 Task: Forward email as attachment with the signature Denise Davis with the subject Request for a report from softage.1@softage.net to softage.5@softage.net with the message Can you please provide me with a list of the project deliverables and their deadlines?
Action: Mouse moved to (850, 72)
Screenshot: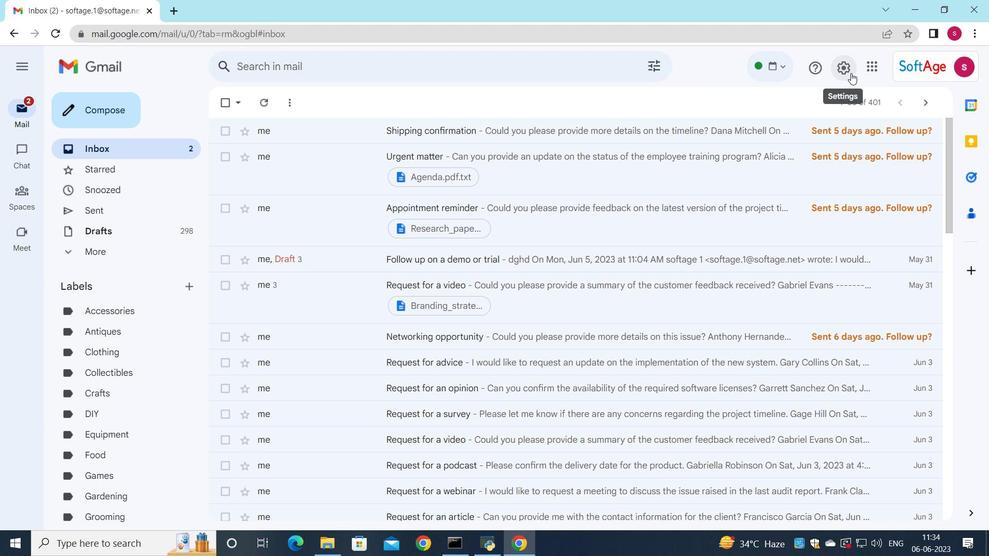 
Action: Mouse pressed left at (850, 72)
Screenshot: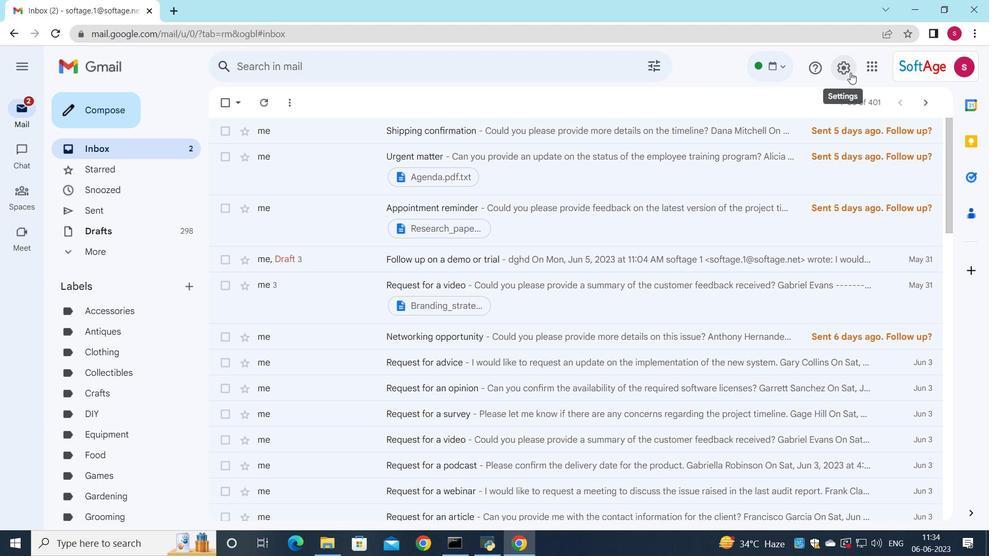 
Action: Mouse moved to (836, 138)
Screenshot: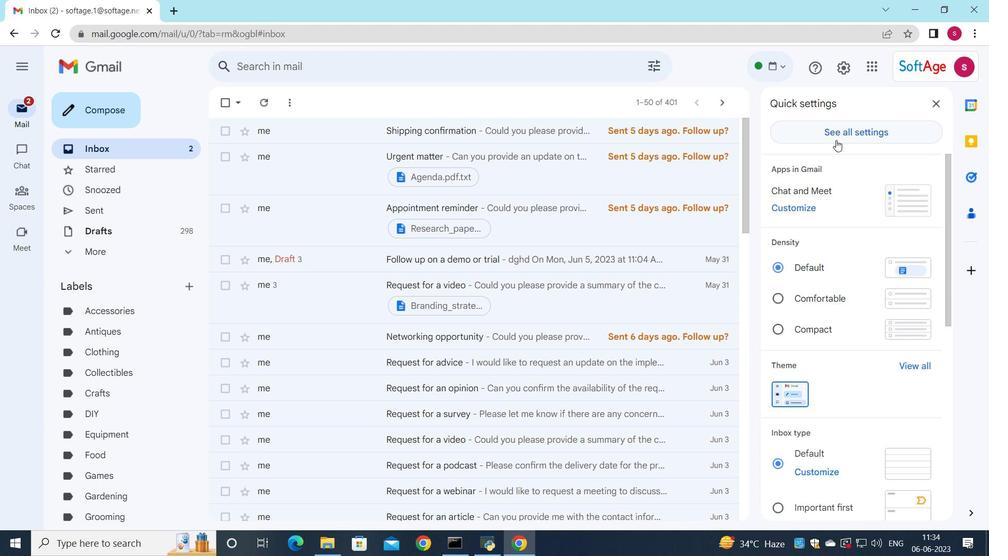
Action: Mouse pressed left at (836, 138)
Screenshot: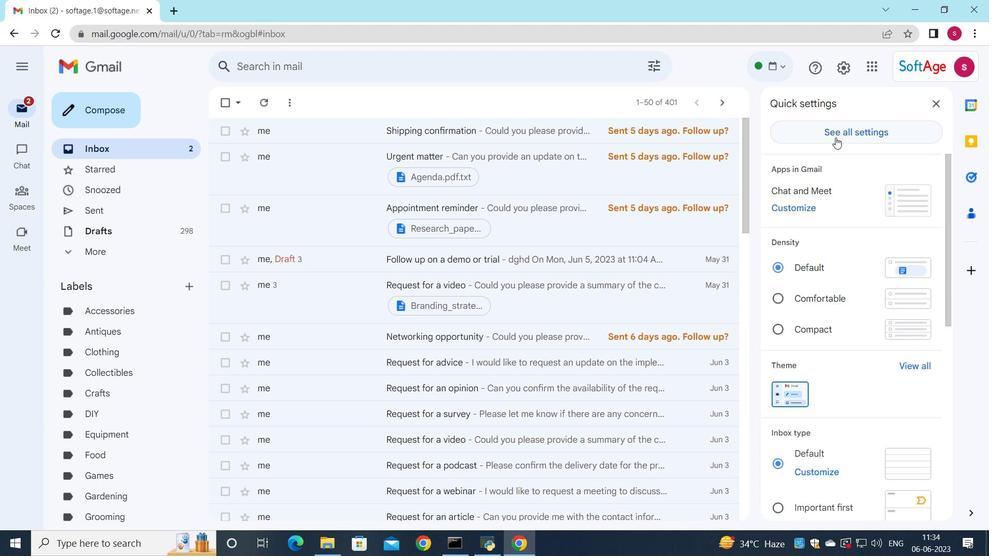 
Action: Mouse moved to (670, 282)
Screenshot: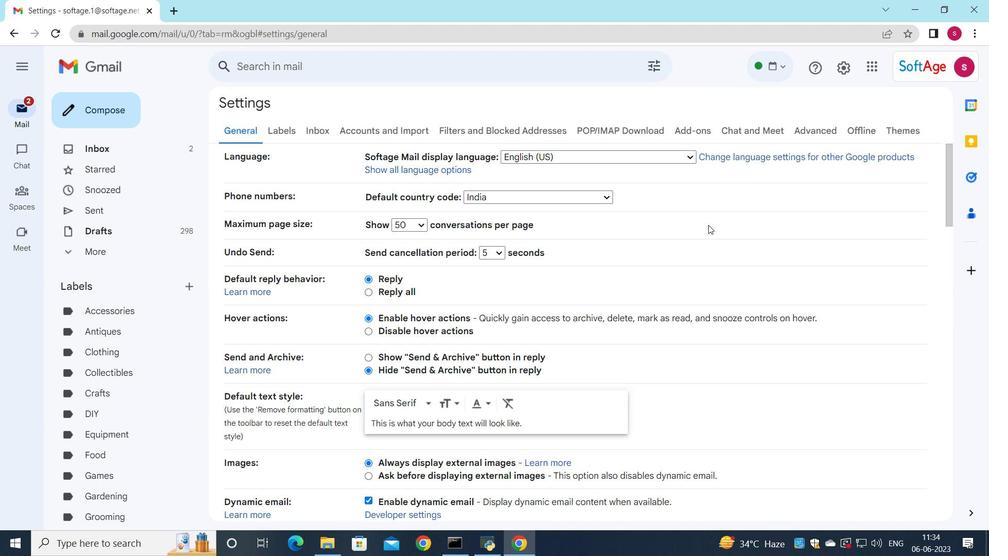 
Action: Mouse scrolled (670, 281) with delta (0, 0)
Screenshot: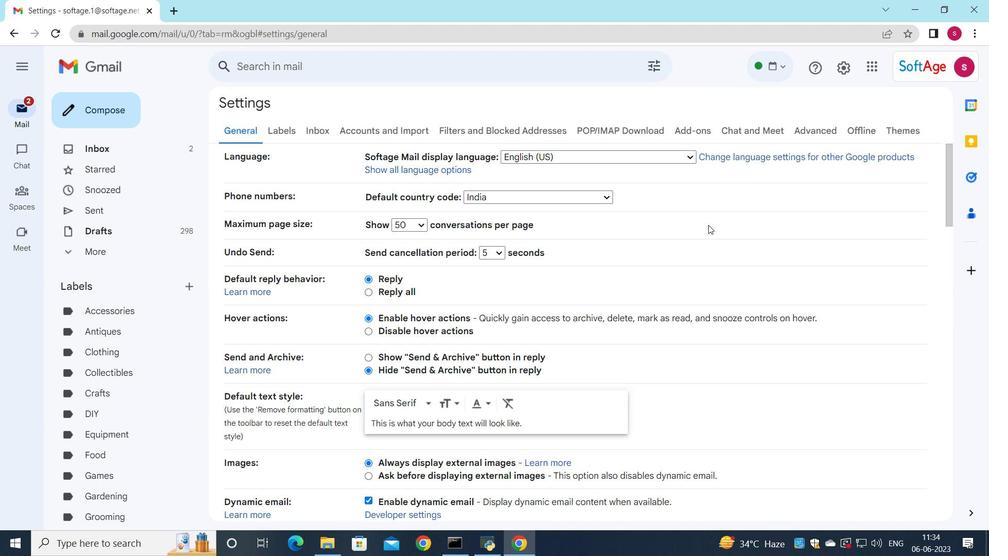 
Action: Mouse moved to (669, 291)
Screenshot: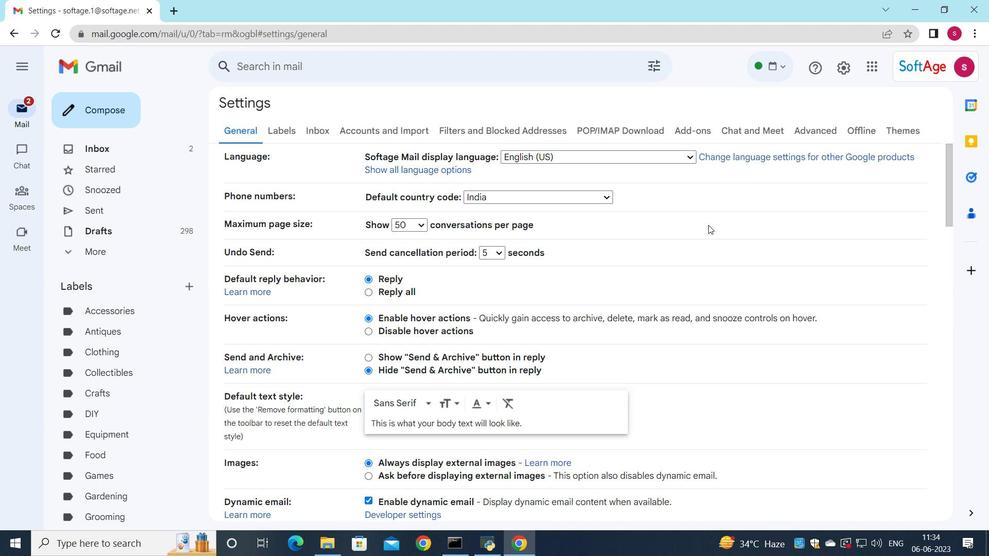 
Action: Mouse scrolled (669, 291) with delta (0, 0)
Screenshot: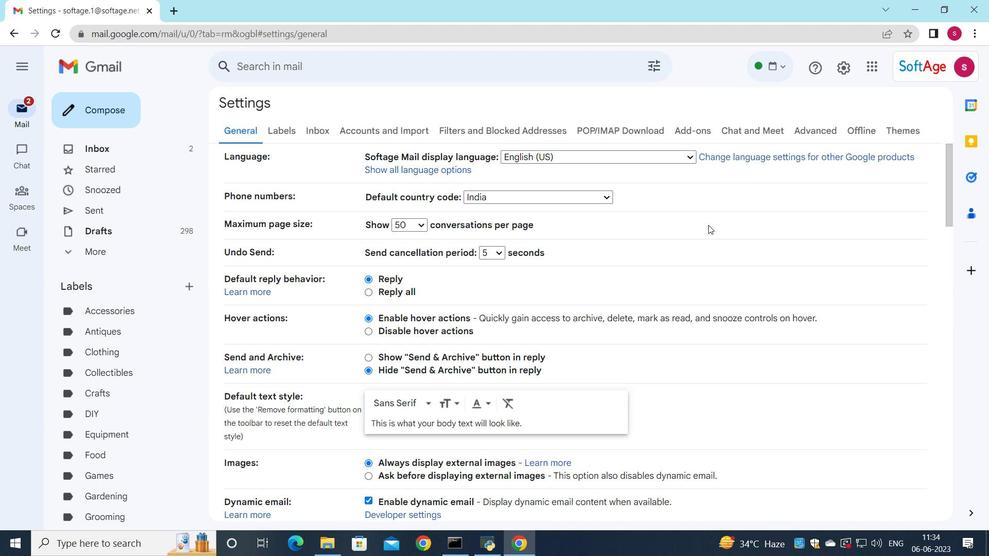 
Action: Mouse moved to (669, 300)
Screenshot: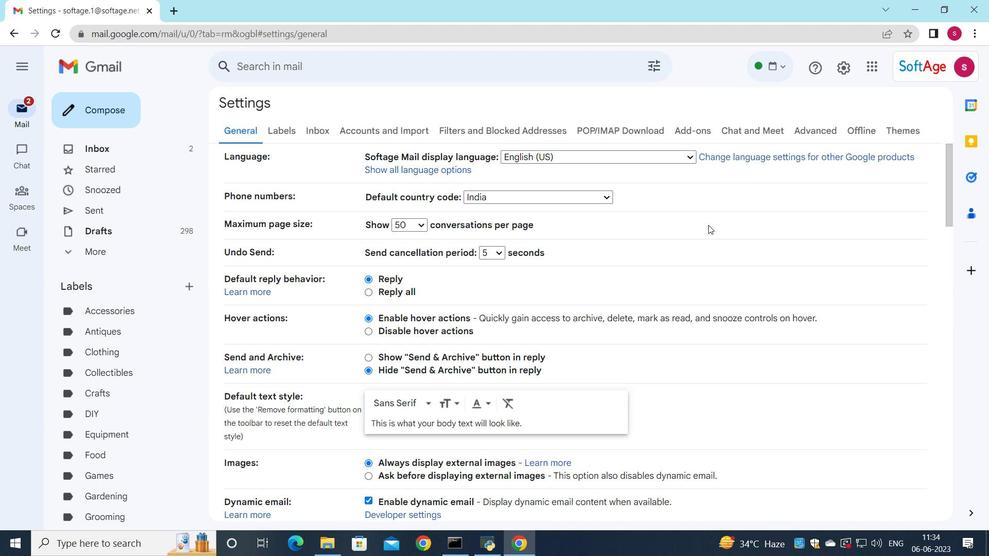 
Action: Mouse scrolled (669, 300) with delta (0, 0)
Screenshot: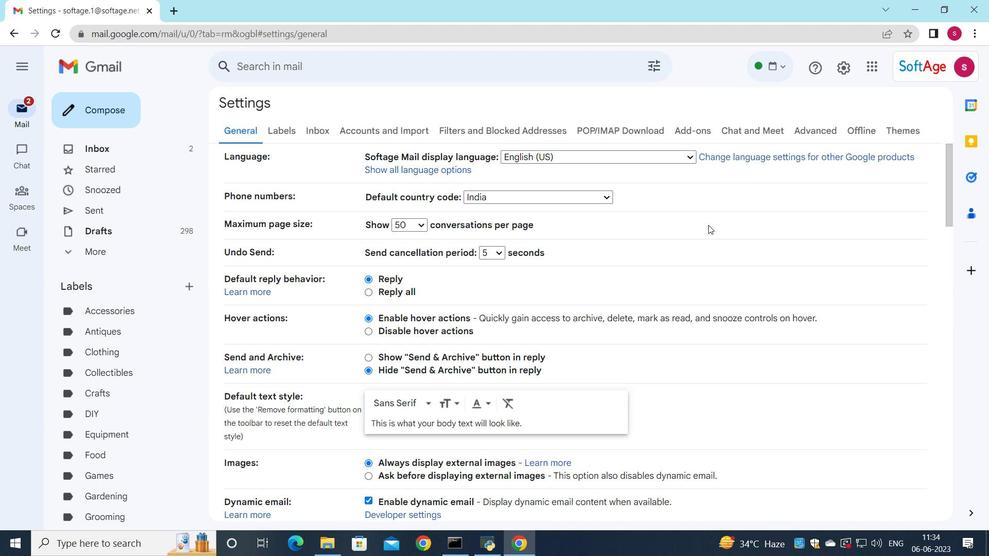 
Action: Mouse moved to (631, 313)
Screenshot: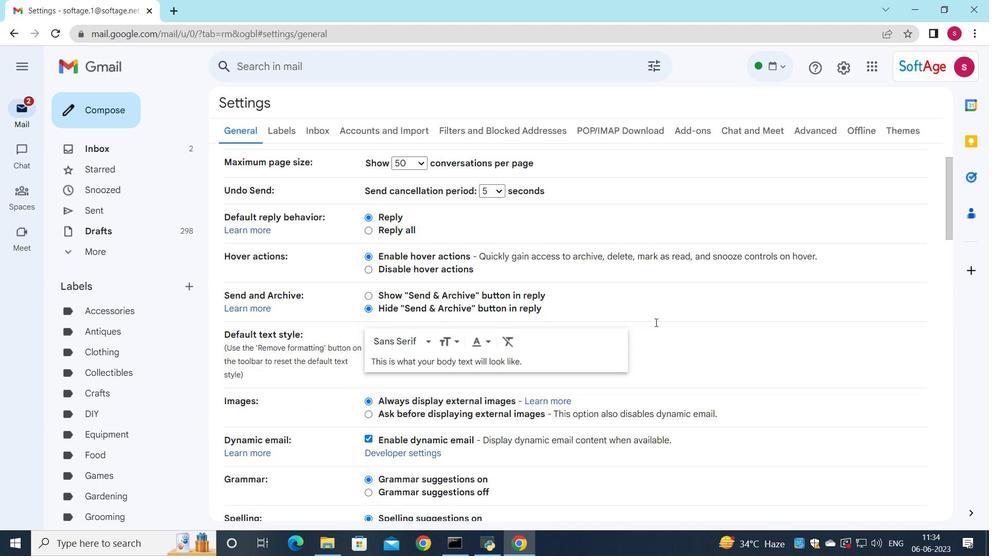 
Action: Mouse scrolled (631, 312) with delta (0, 0)
Screenshot: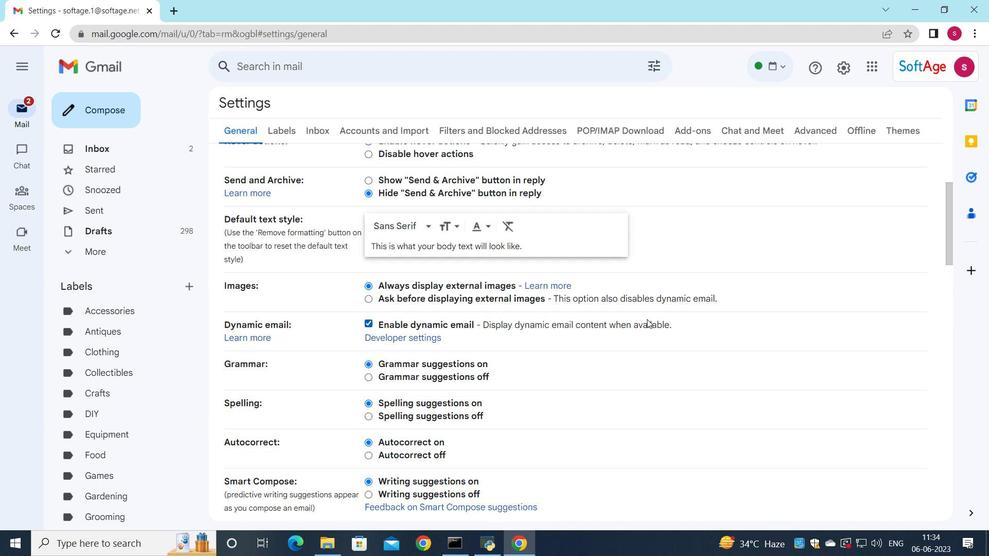 
Action: Mouse scrolled (631, 312) with delta (0, 0)
Screenshot: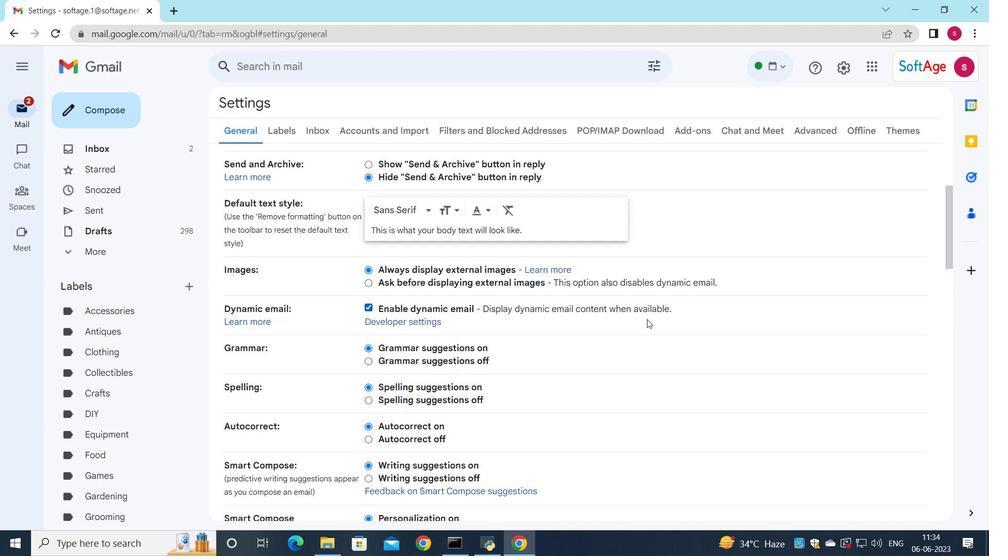 
Action: Mouse moved to (572, 334)
Screenshot: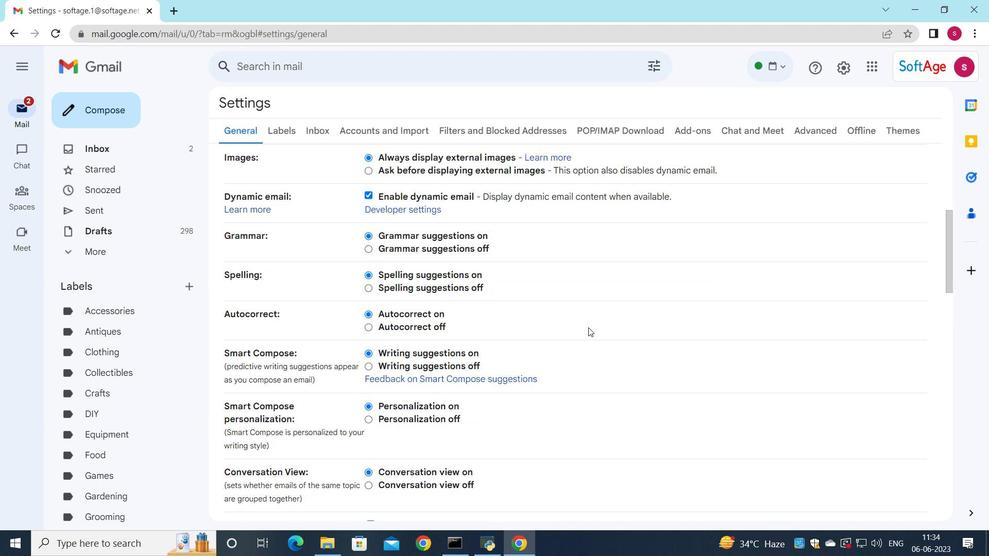 
Action: Mouse scrolled (572, 333) with delta (0, 0)
Screenshot: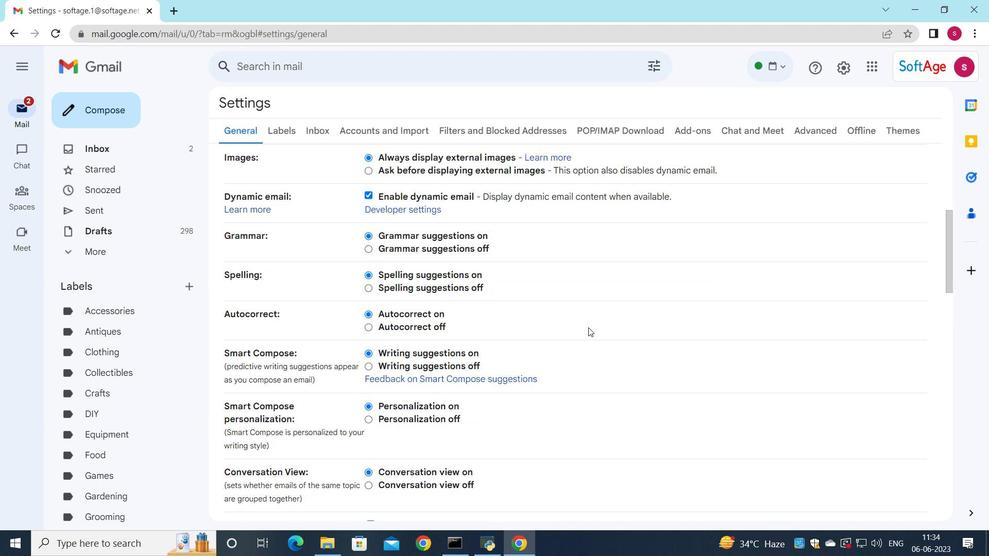 
Action: Mouse moved to (569, 339)
Screenshot: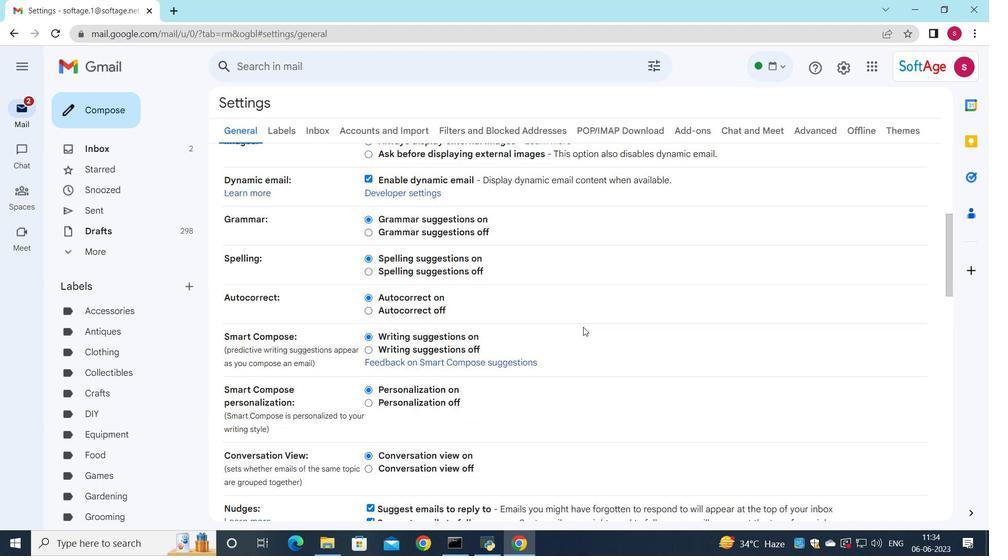 
Action: Mouse scrolled (569, 338) with delta (0, 0)
Screenshot: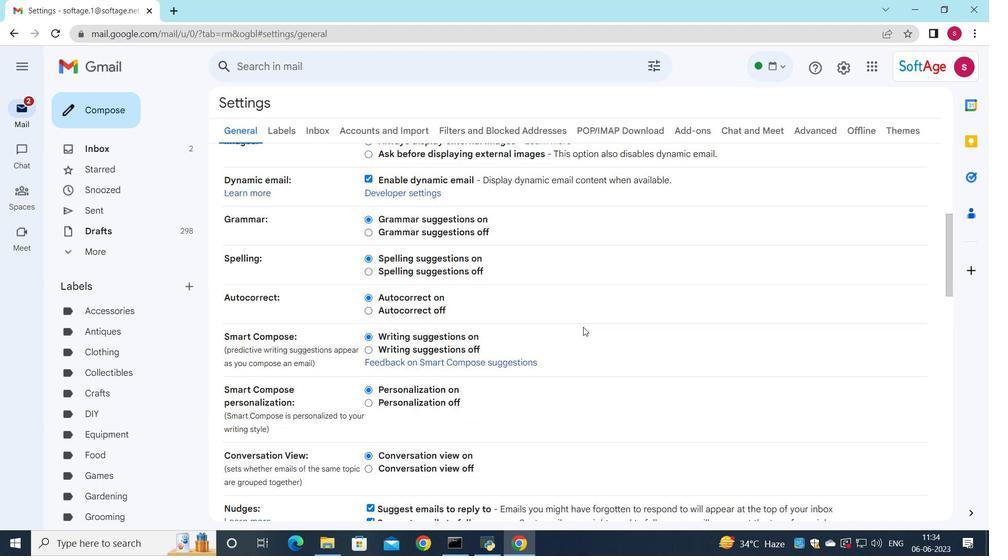 
Action: Mouse moved to (567, 341)
Screenshot: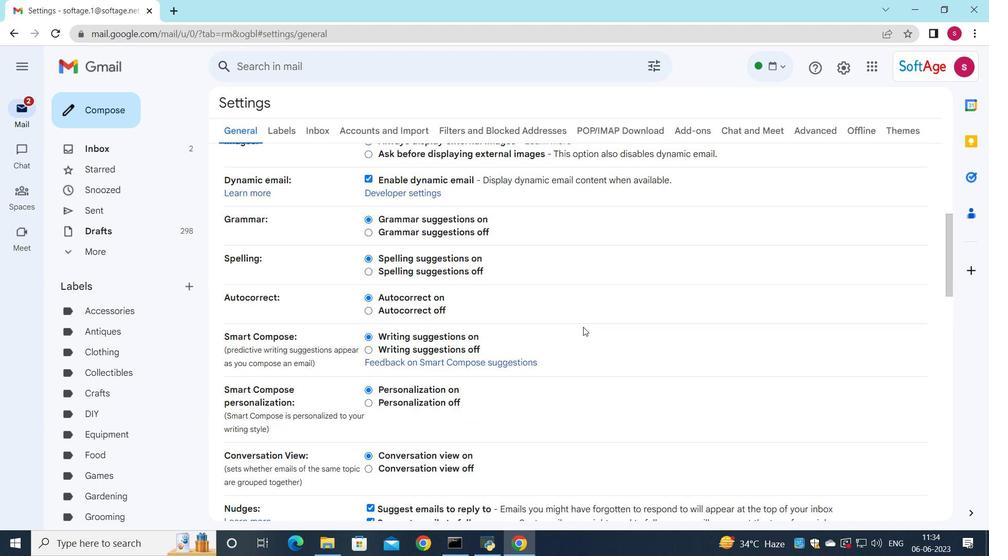 
Action: Mouse scrolled (567, 341) with delta (0, 0)
Screenshot: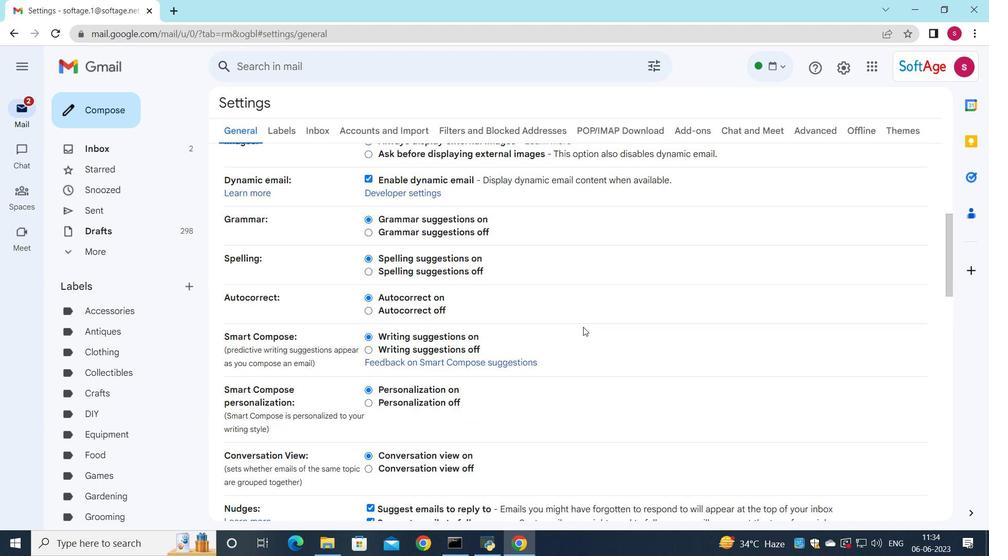 
Action: Mouse moved to (559, 338)
Screenshot: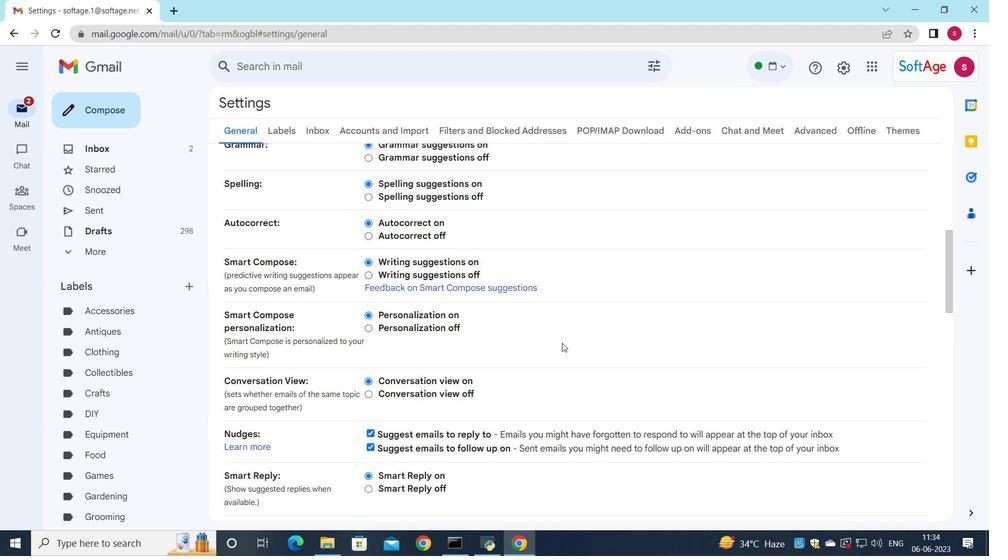 
Action: Mouse scrolled (559, 337) with delta (0, 0)
Screenshot: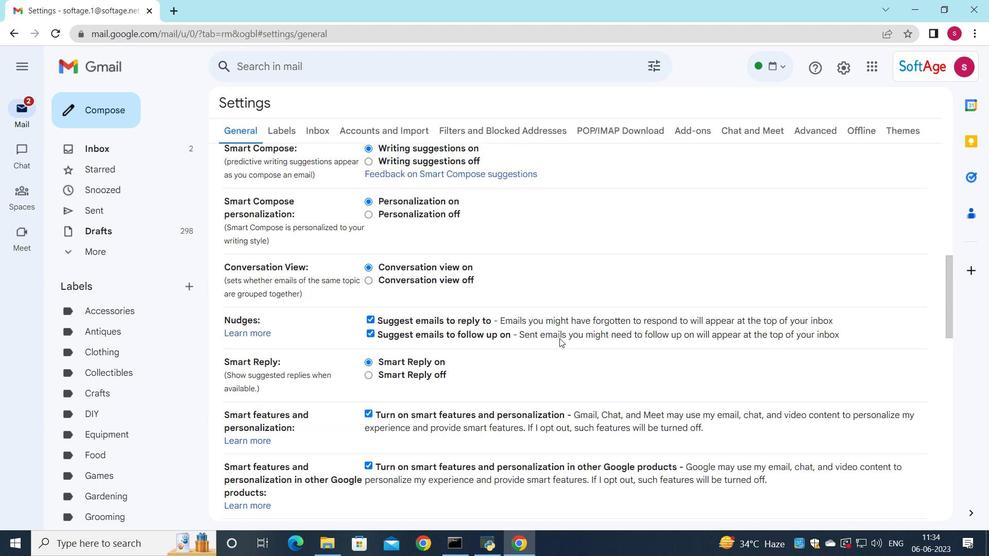 
Action: Mouse scrolled (559, 337) with delta (0, 0)
Screenshot: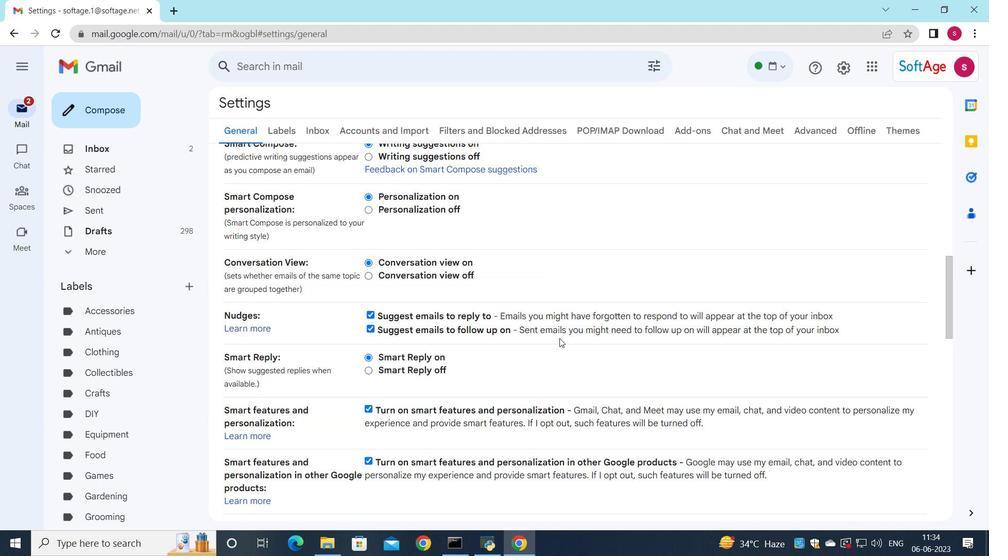 
Action: Mouse scrolled (559, 337) with delta (0, 0)
Screenshot: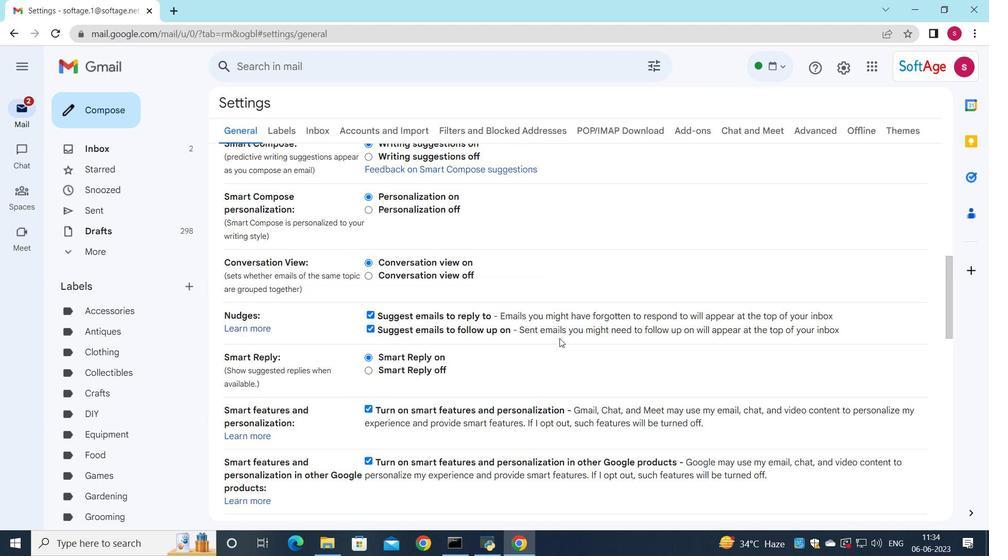 
Action: Mouse moved to (560, 325)
Screenshot: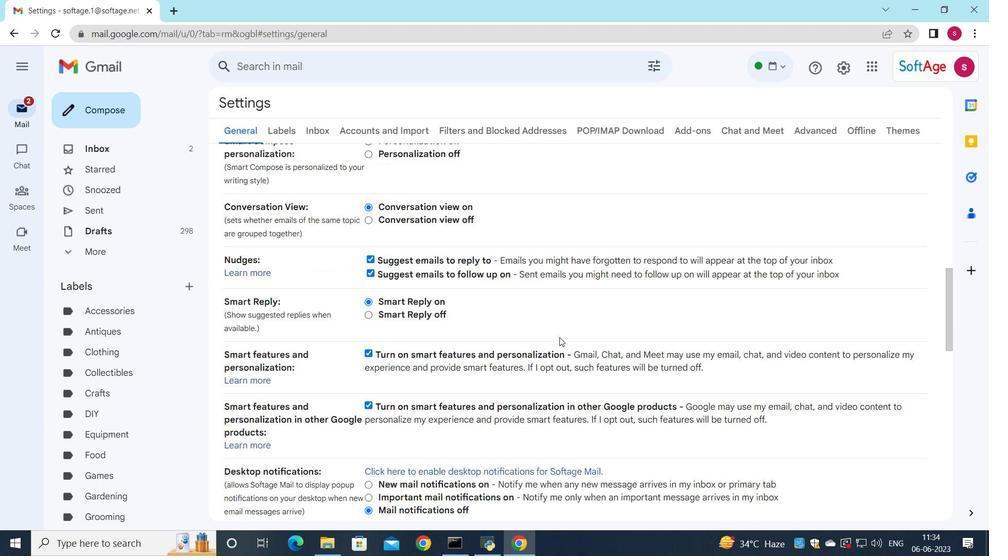 
Action: Mouse scrolled (560, 325) with delta (0, 0)
Screenshot: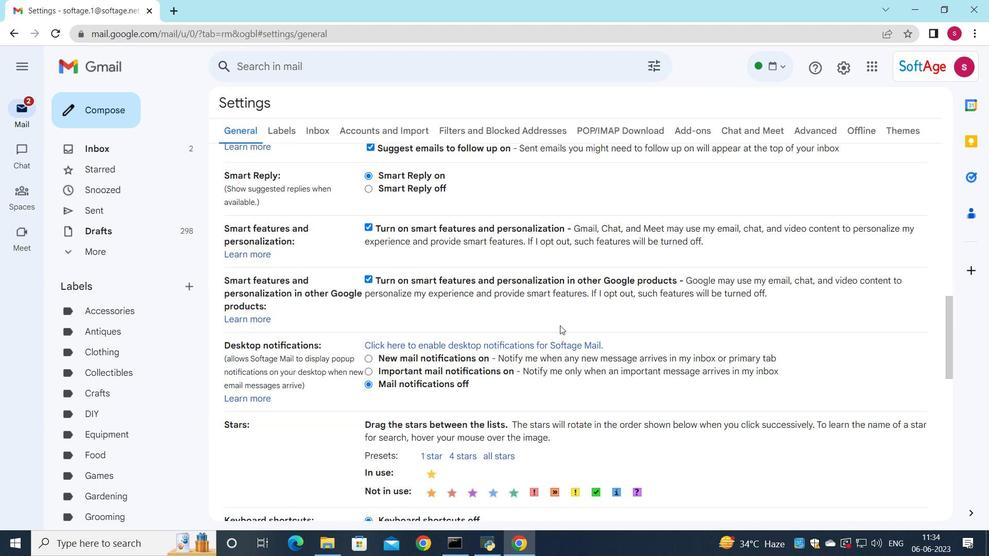 
Action: Mouse scrolled (560, 325) with delta (0, 0)
Screenshot: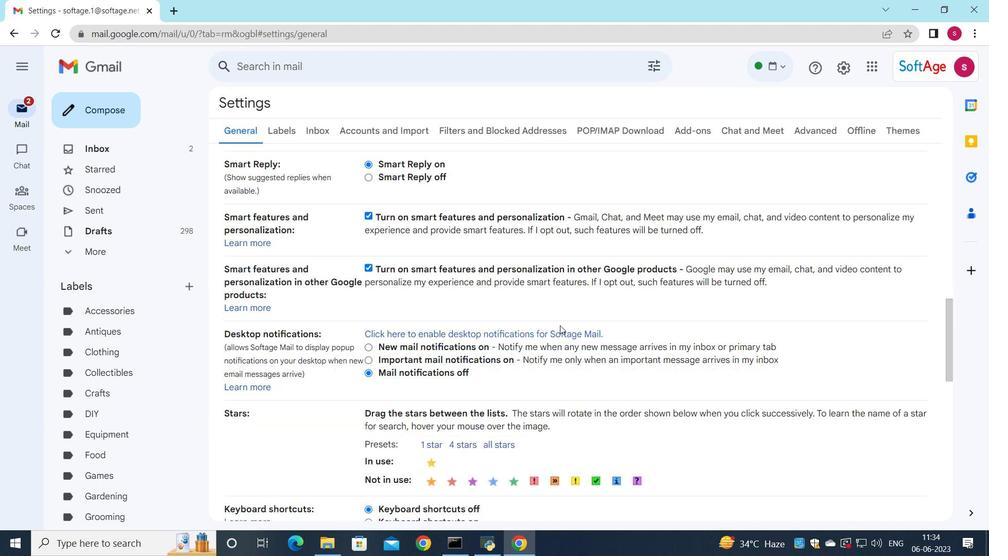 
Action: Mouse scrolled (560, 325) with delta (0, 0)
Screenshot: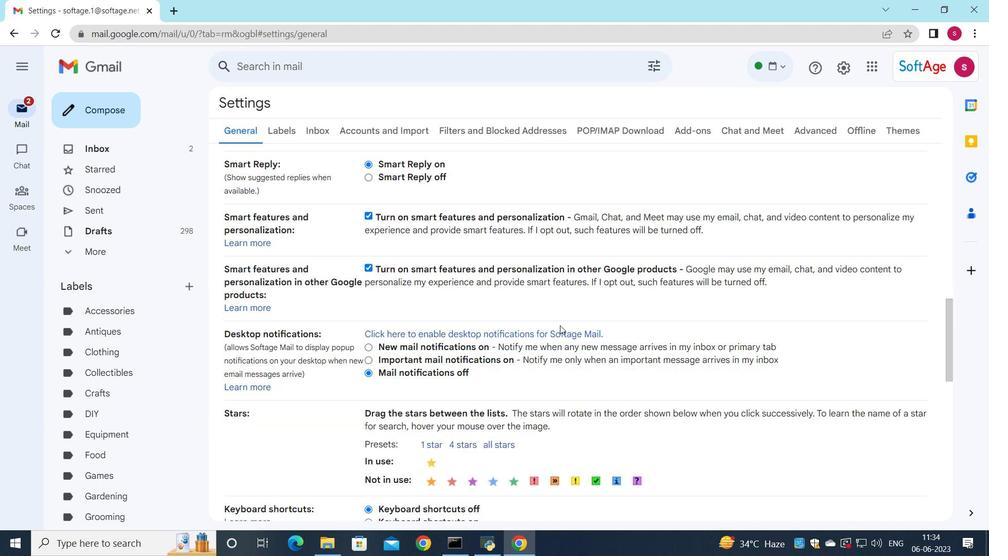 
Action: Mouse scrolled (560, 325) with delta (0, 0)
Screenshot: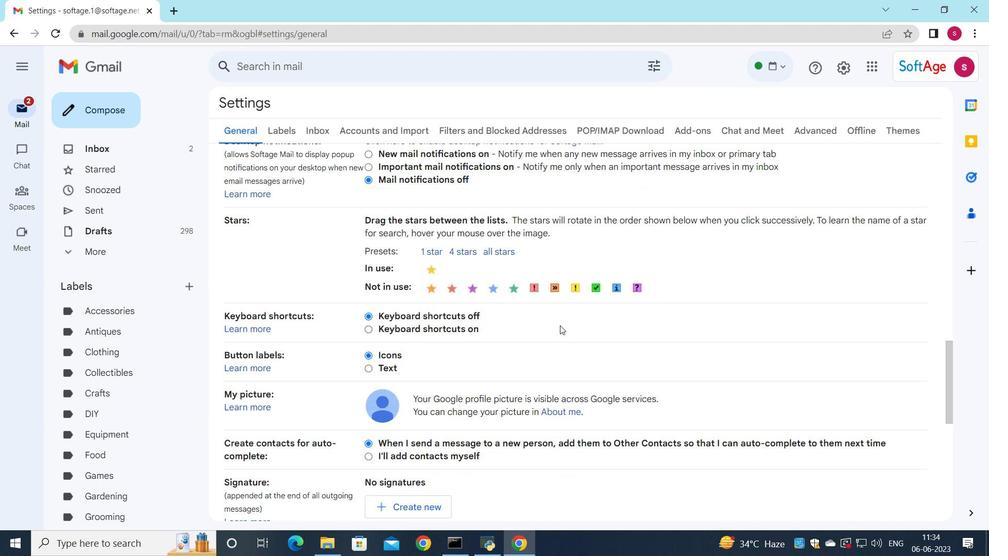 
Action: Mouse moved to (562, 321)
Screenshot: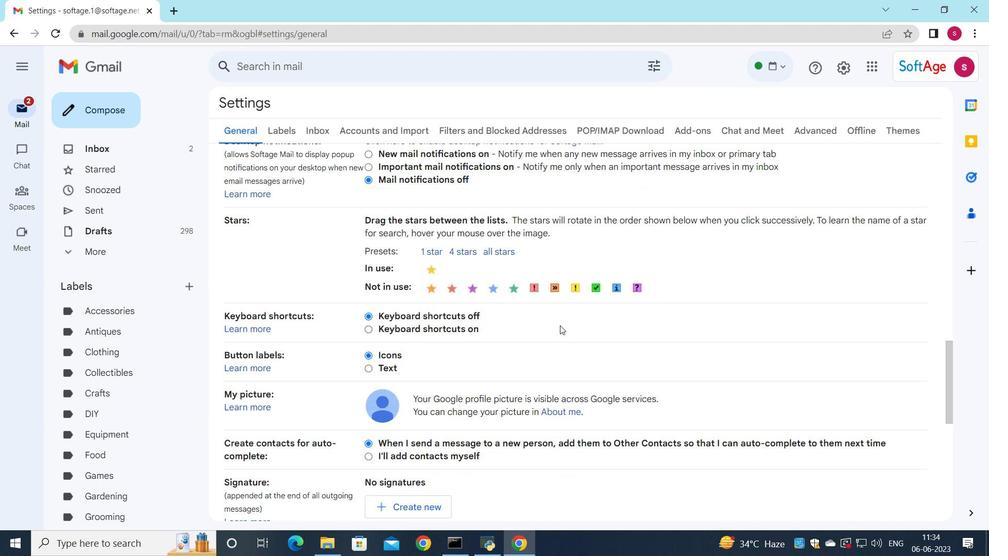 
Action: Mouse scrolled (562, 320) with delta (0, 0)
Screenshot: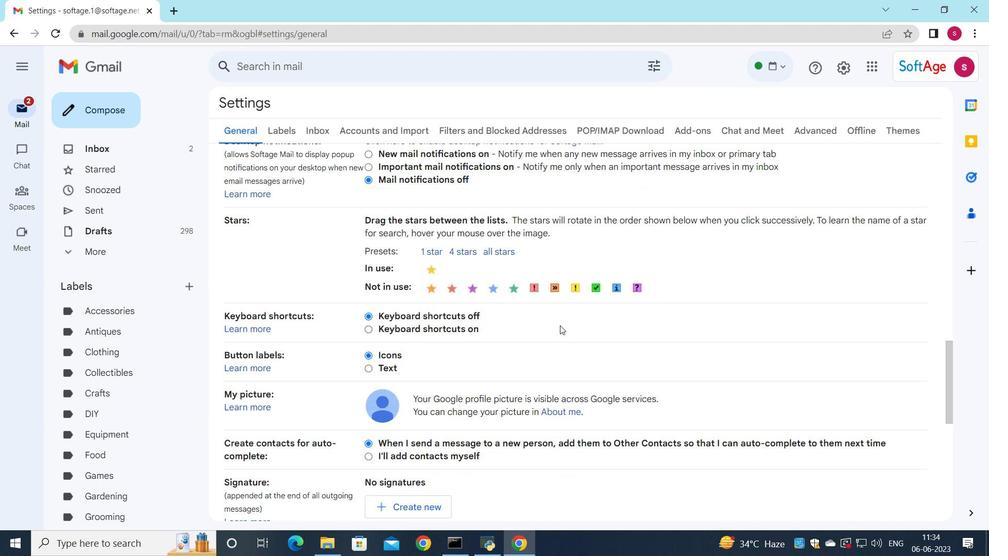 
Action: Mouse moved to (562, 319)
Screenshot: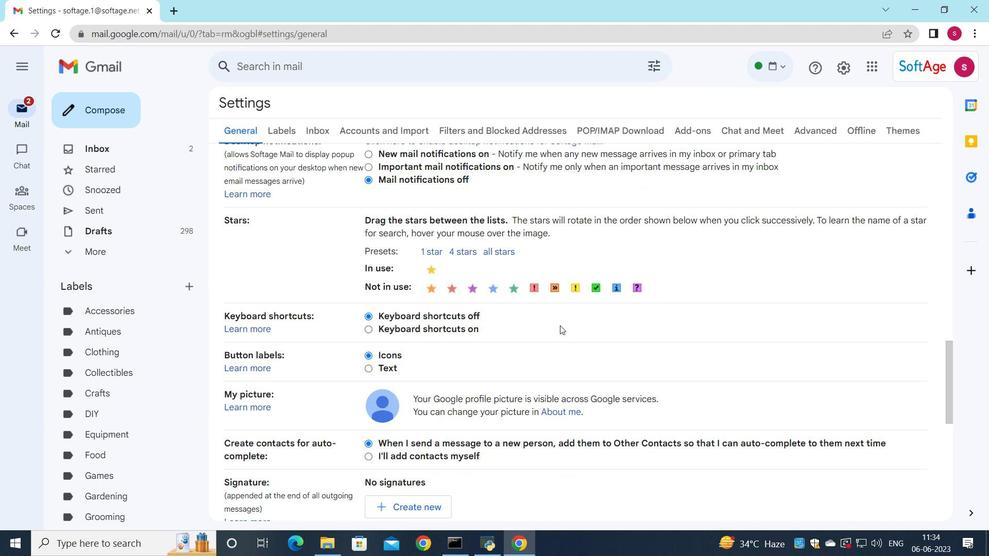 
Action: Mouse scrolled (562, 318) with delta (0, 0)
Screenshot: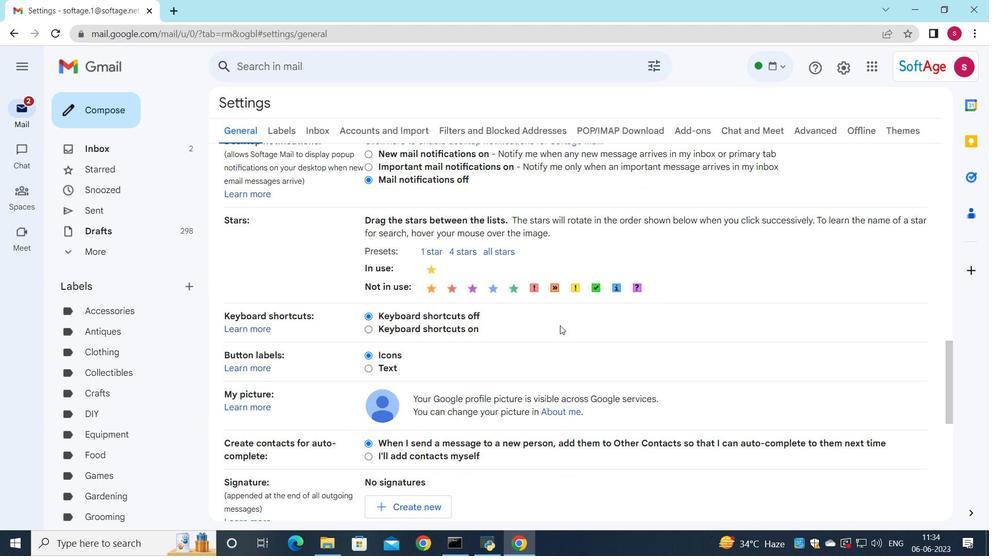 
Action: Mouse moved to (435, 314)
Screenshot: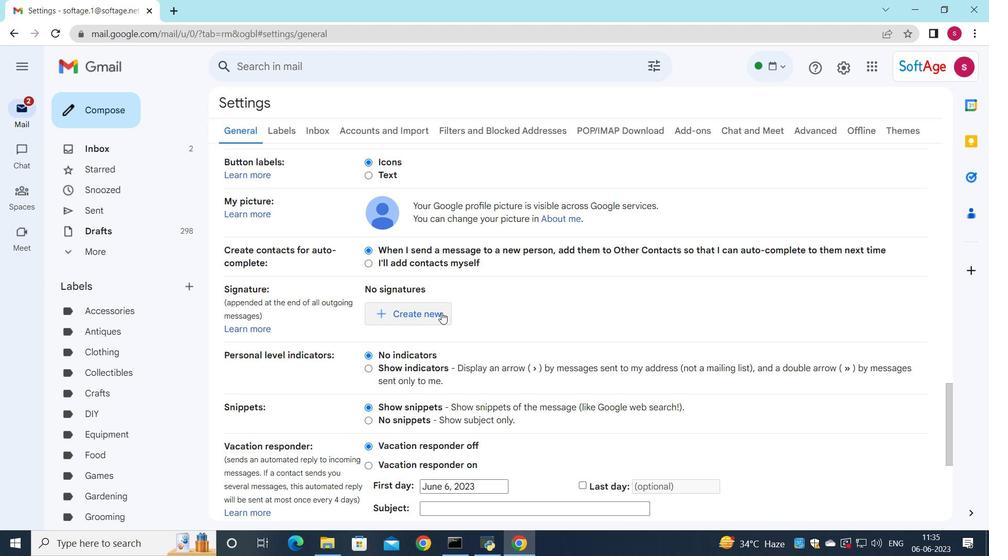 
Action: Mouse pressed left at (435, 314)
Screenshot: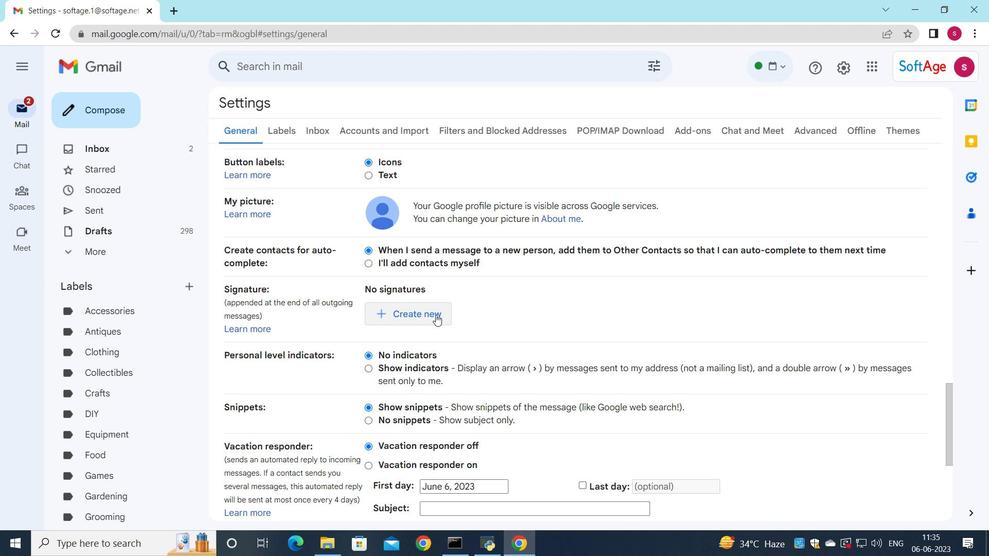 
Action: Mouse moved to (655, 148)
Screenshot: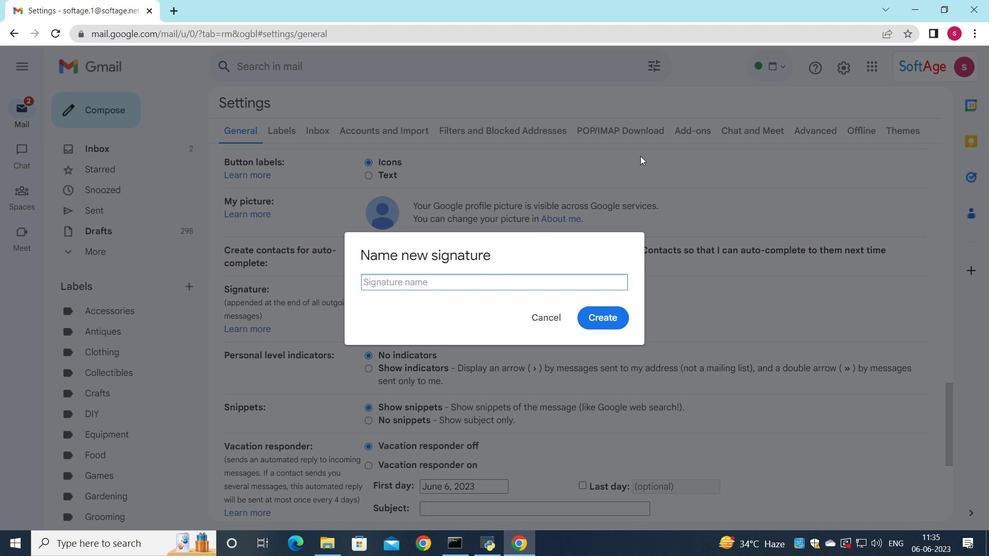 
Action: Key pressed <Key.shift>Denise<Key.space><Key.shift>Davis
Screenshot: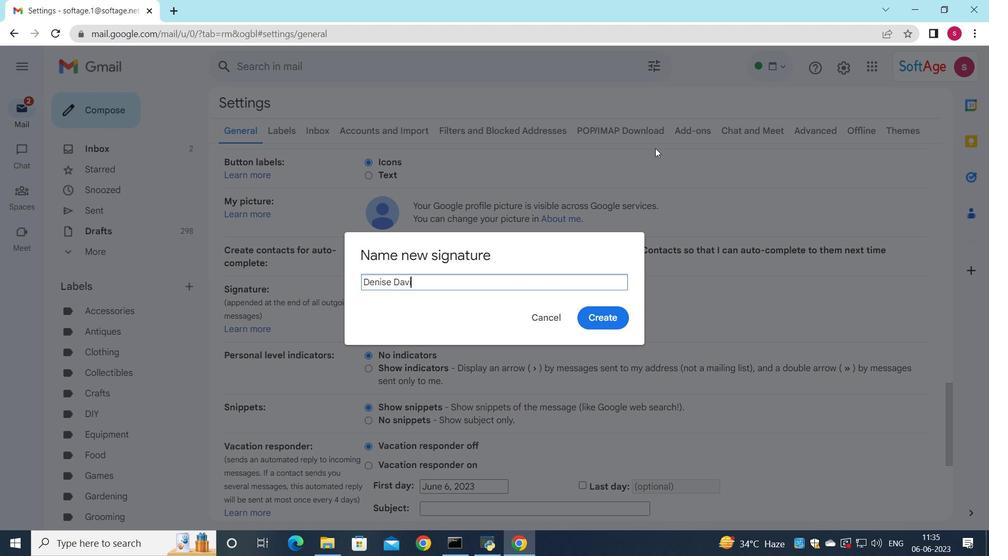 
Action: Mouse moved to (595, 318)
Screenshot: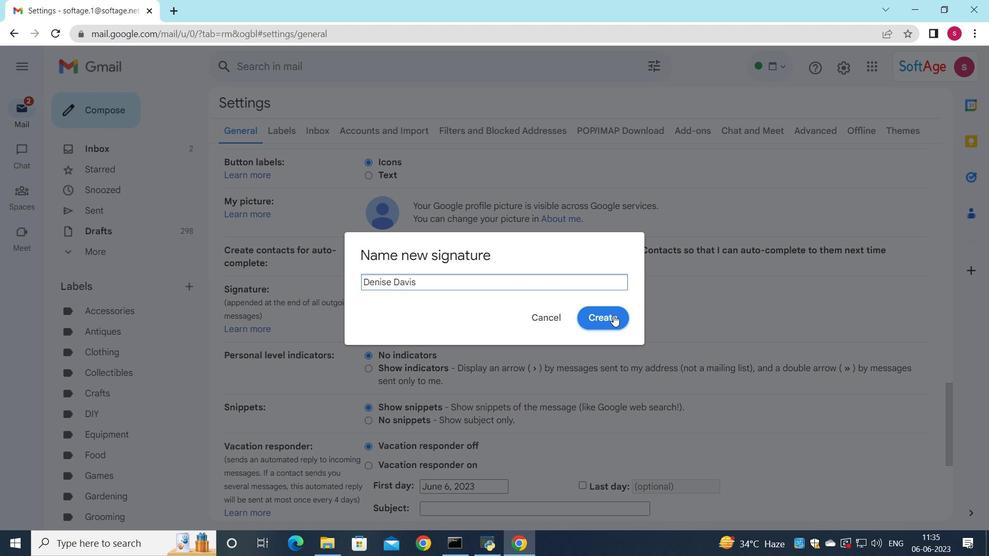 
Action: Mouse pressed left at (595, 318)
Screenshot: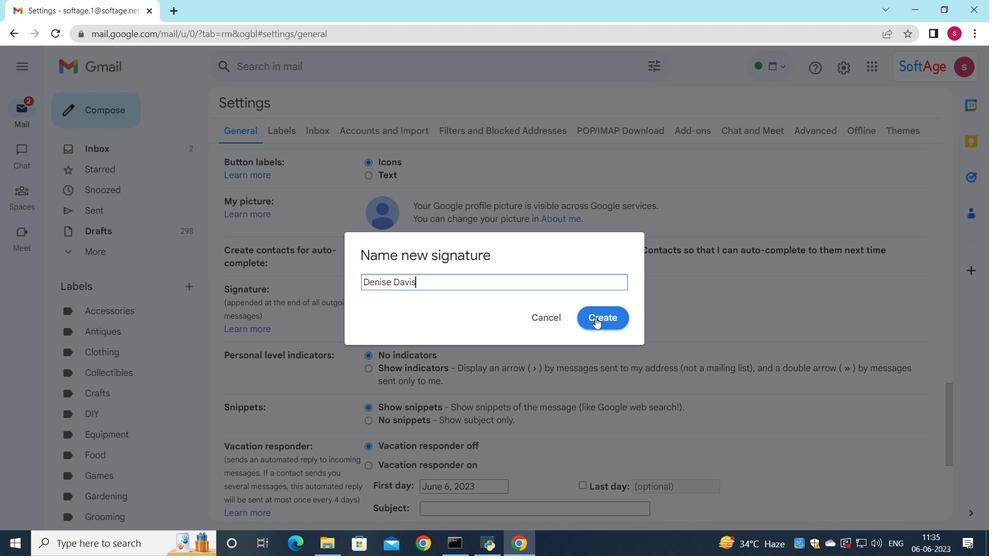 
Action: Mouse moved to (571, 314)
Screenshot: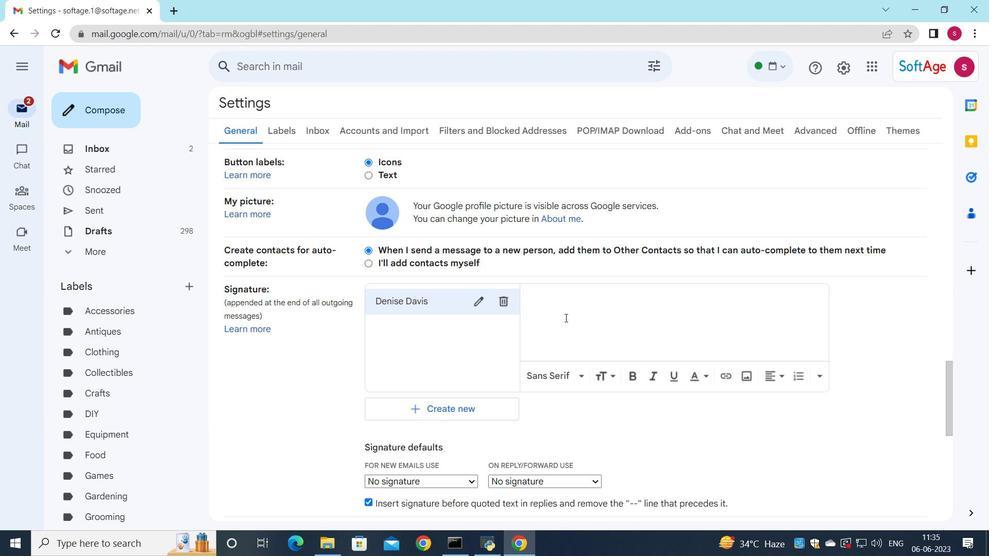 
Action: Mouse pressed left at (571, 314)
Screenshot: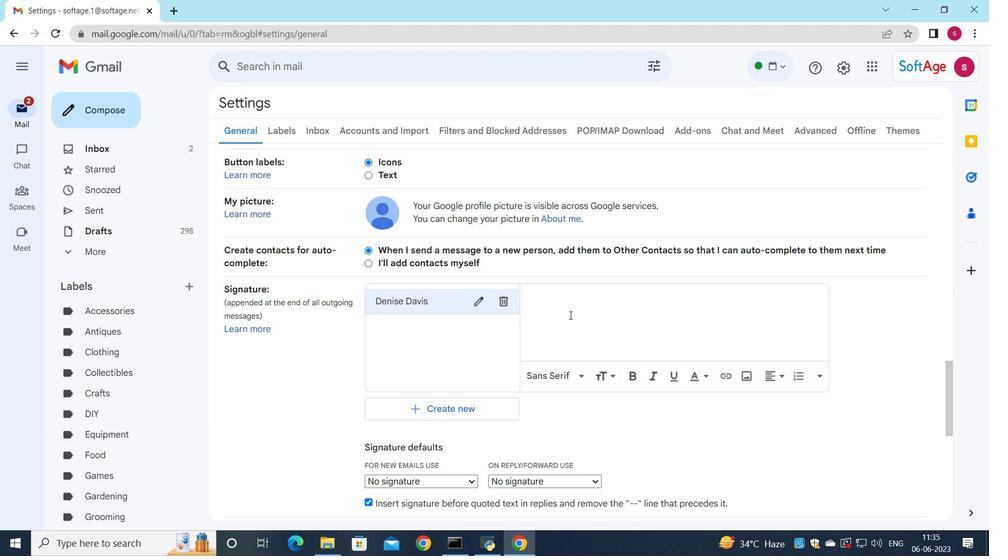 
Action: Mouse moved to (576, 217)
Screenshot: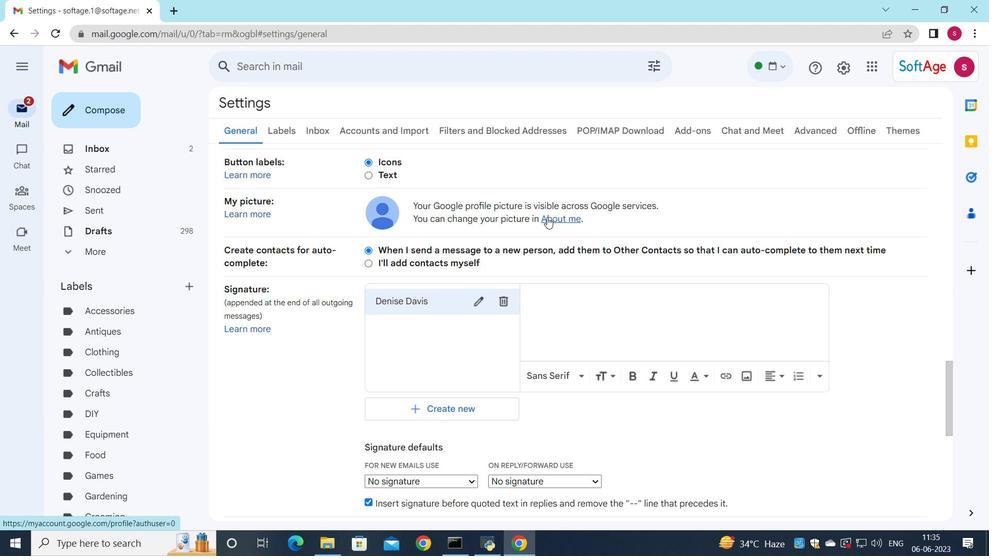 
Action: Key pressed <Key.shift>Denise<Key.space><Key.shift><Key.shift><Key.shift>Davis
Screenshot: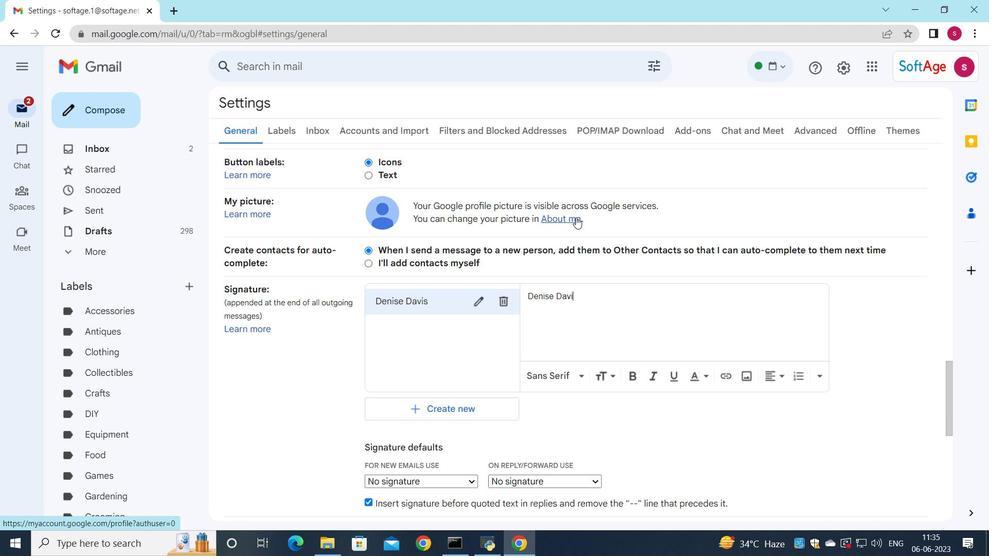 
Action: Mouse moved to (536, 214)
Screenshot: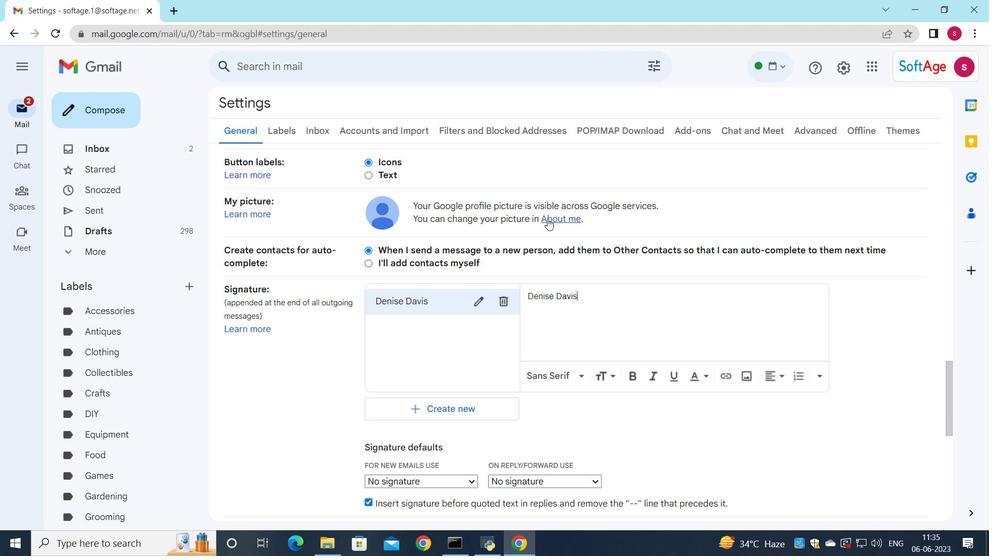 
Action: Mouse scrolled (536, 213) with delta (0, 0)
Screenshot: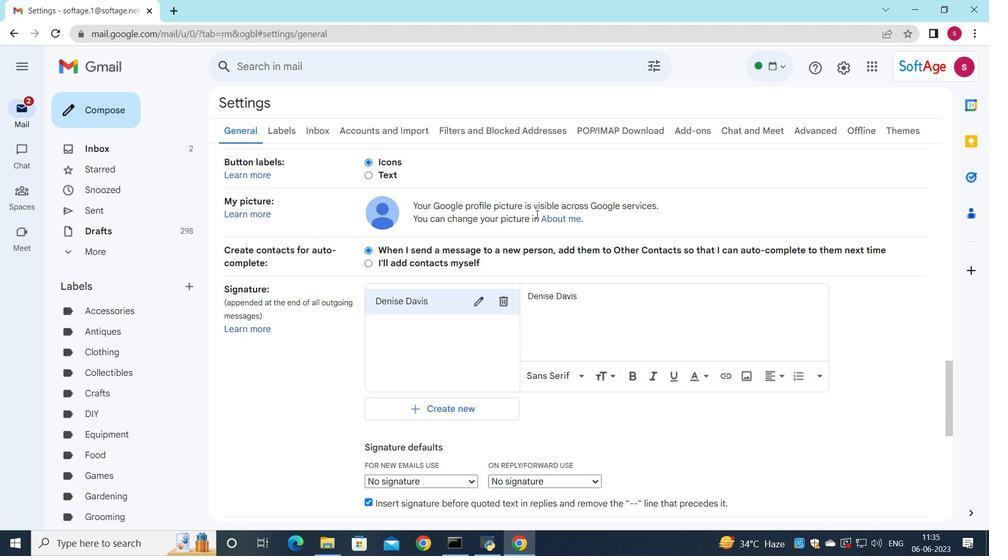 
Action: Mouse scrolled (536, 213) with delta (0, 0)
Screenshot: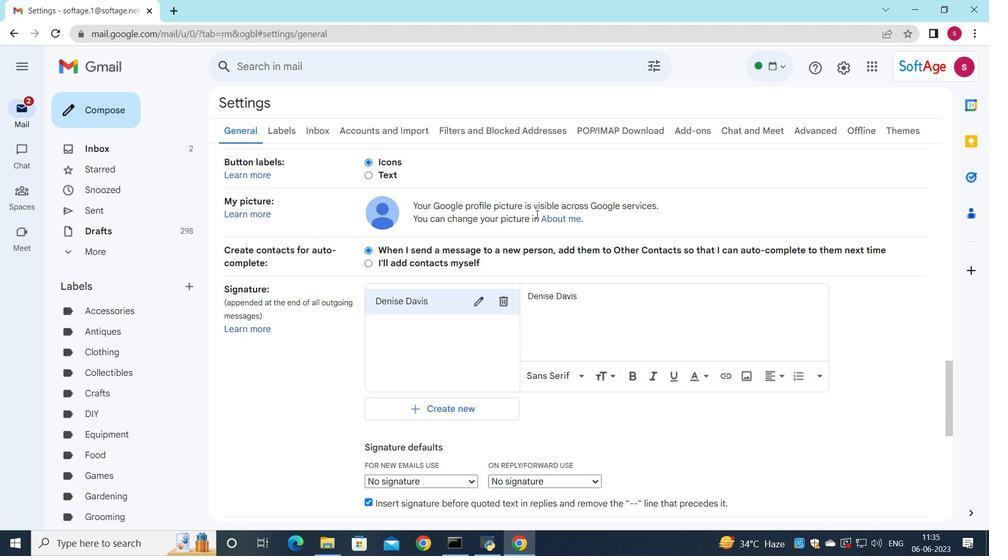 
Action: Mouse moved to (527, 212)
Screenshot: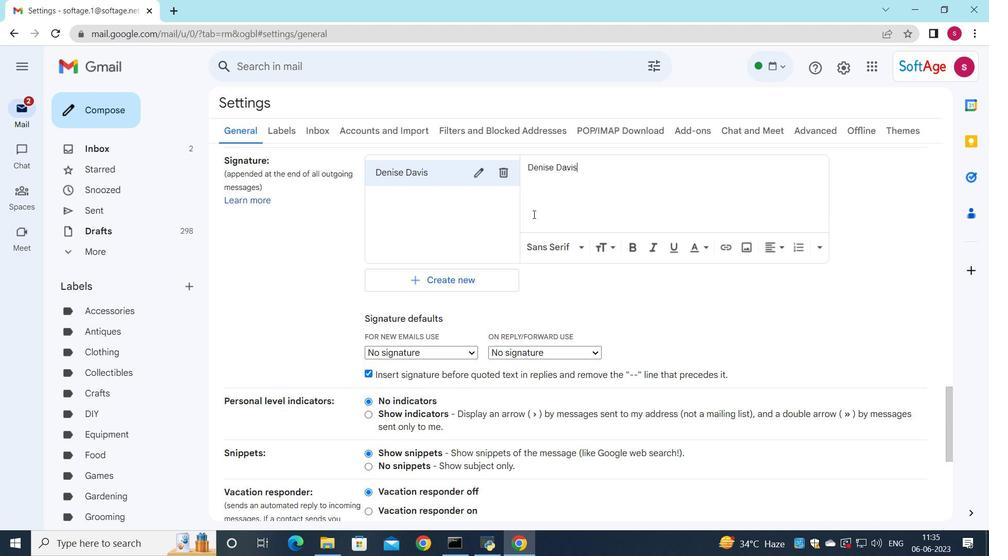 
Action: Mouse scrolled (527, 212) with delta (0, 0)
Screenshot: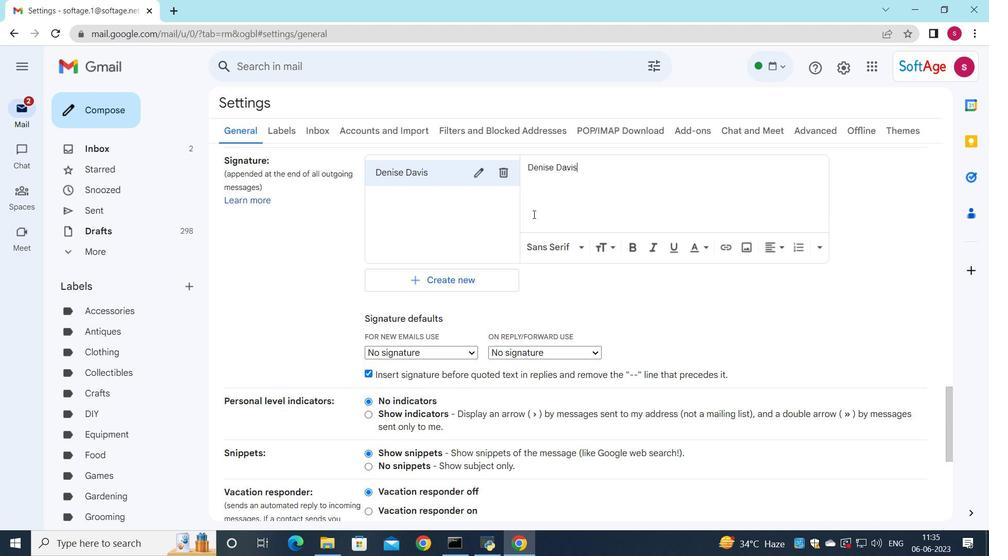 
Action: Mouse moved to (527, 212)
Screenshot: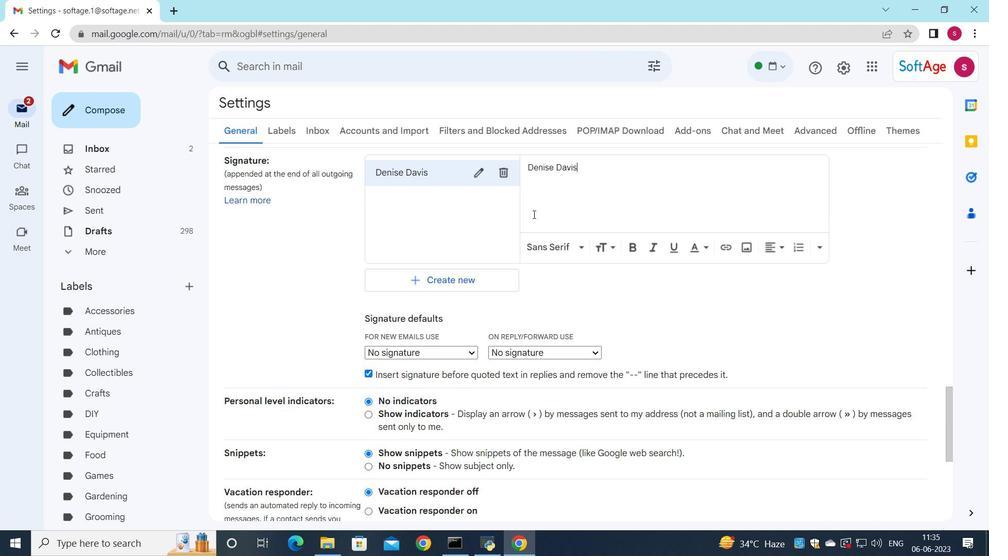 
Action: Mouse scrolled (527, 212) with delta (0, 0)
Screenshot: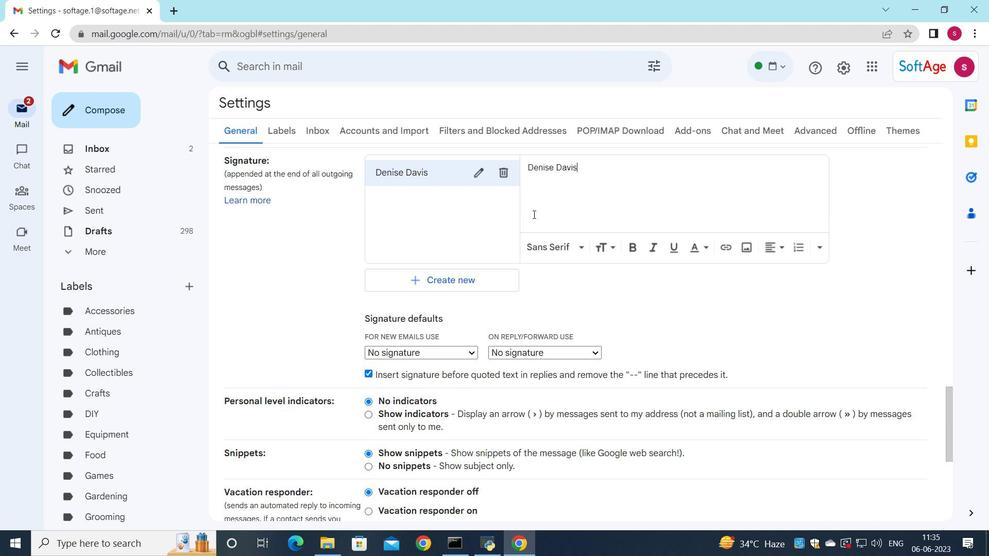 
Action: Mouse scrolled (527, 212) with delta (0, 0)
Screenshot: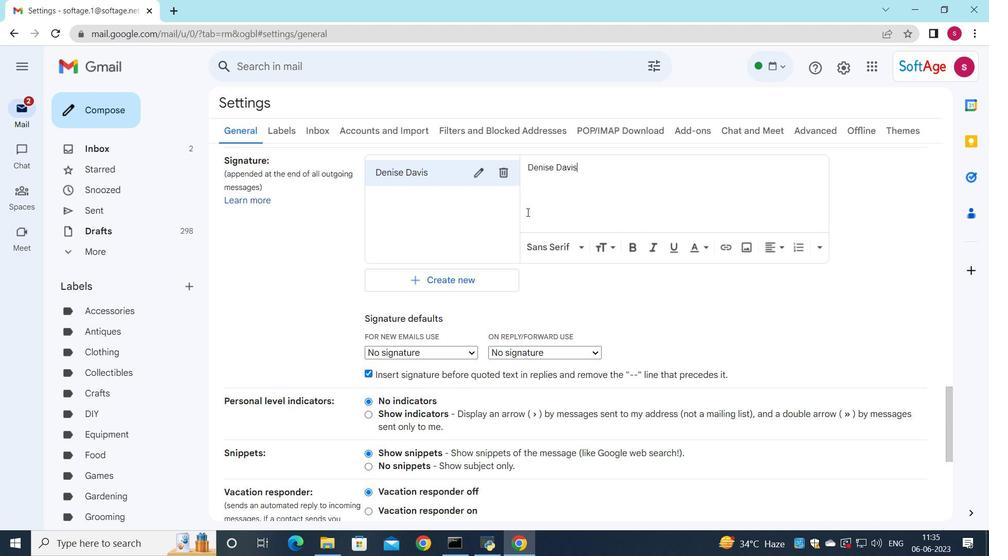 
Action: Mouse moved to (472, 162)
Screenshot: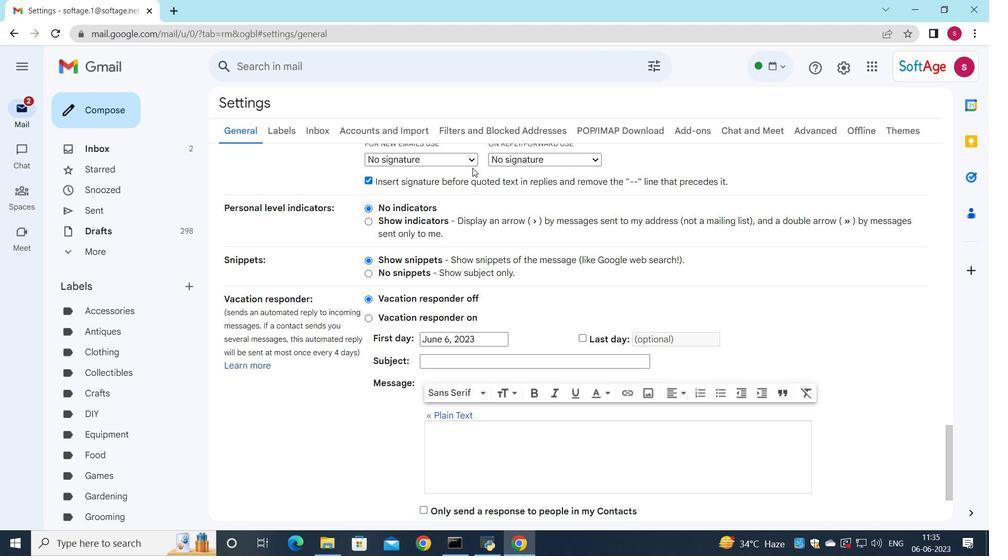
Action: Mouse pressed left at (472, 162)
Screenshot: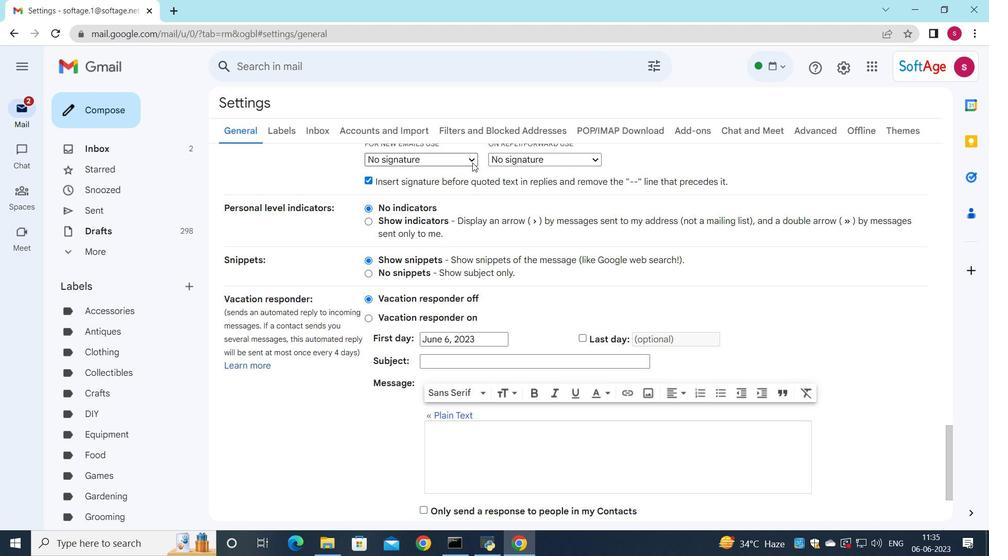 
Action: Mouse moved to (461, 180)
Screenshot: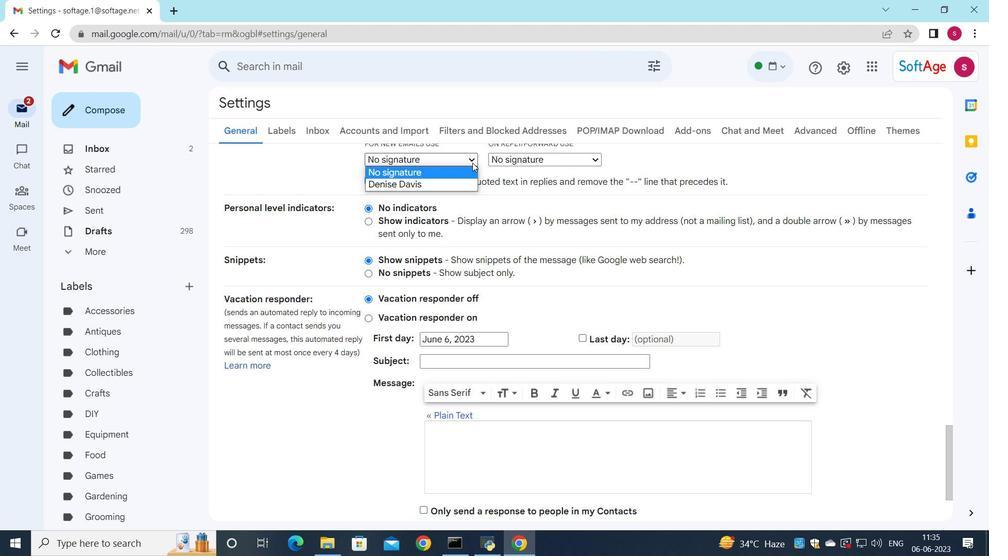 
Action: Mouse pressed left at (461, 180)
Screenshot: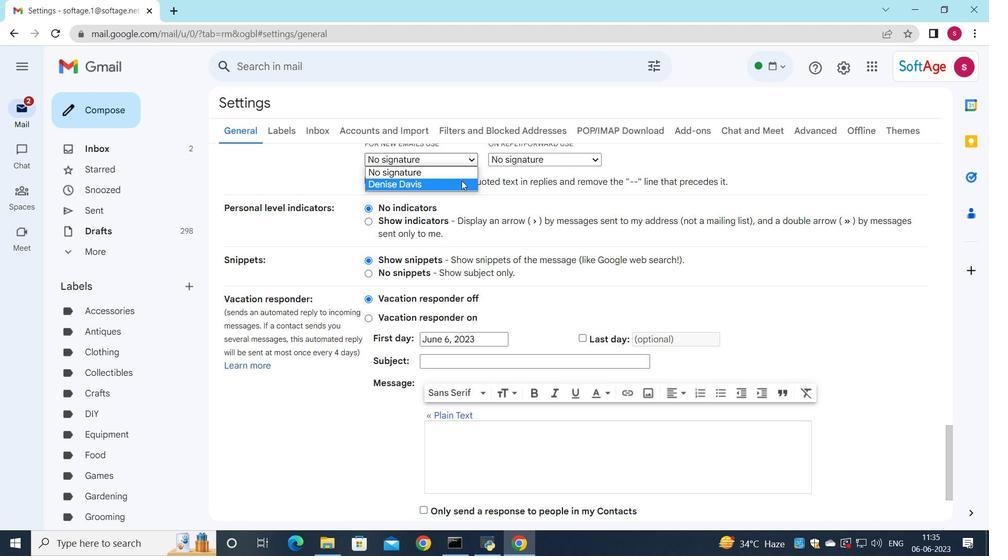 
Action: Mouse moved to (525, 162)
Screenshot: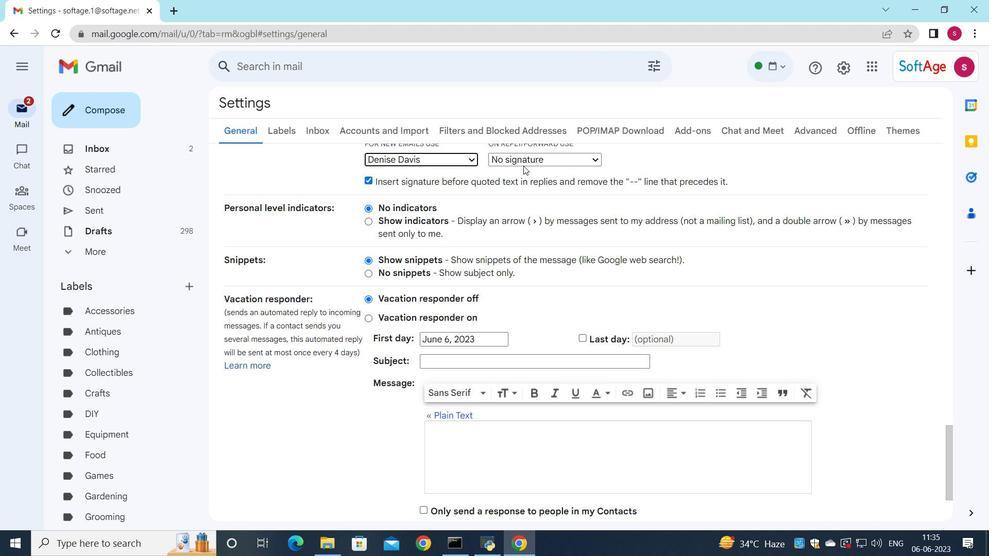 
Action: Mouse pressed left at (525, 162)
Screenshot: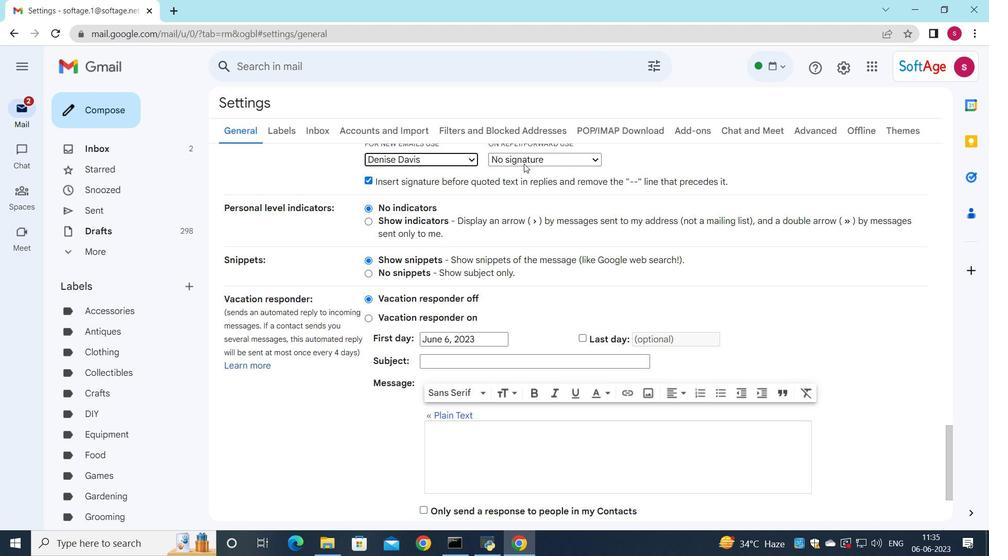 
Action: Mouse moved to (513, 187)
Screenshot: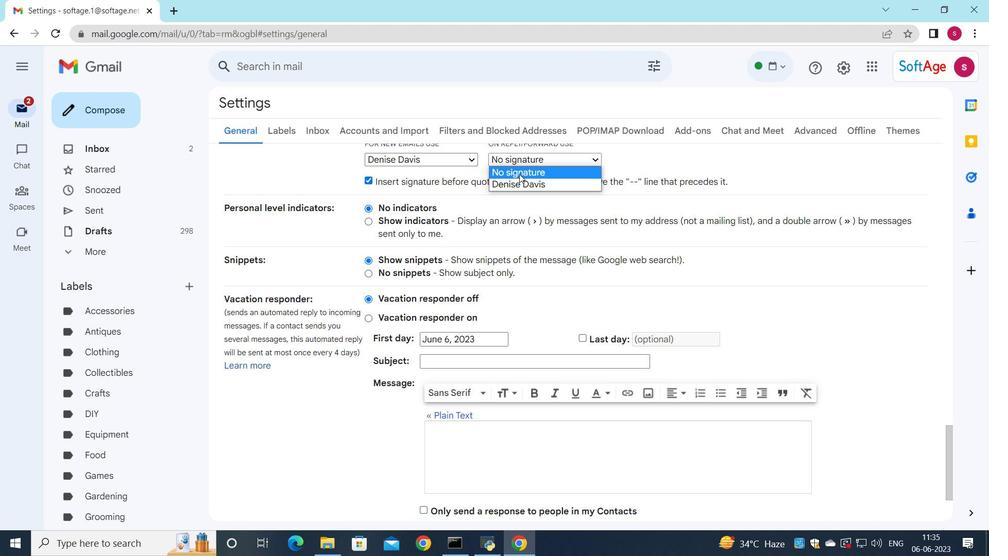 
Action: Mouse pressed left at (513, 187)
Screenshot: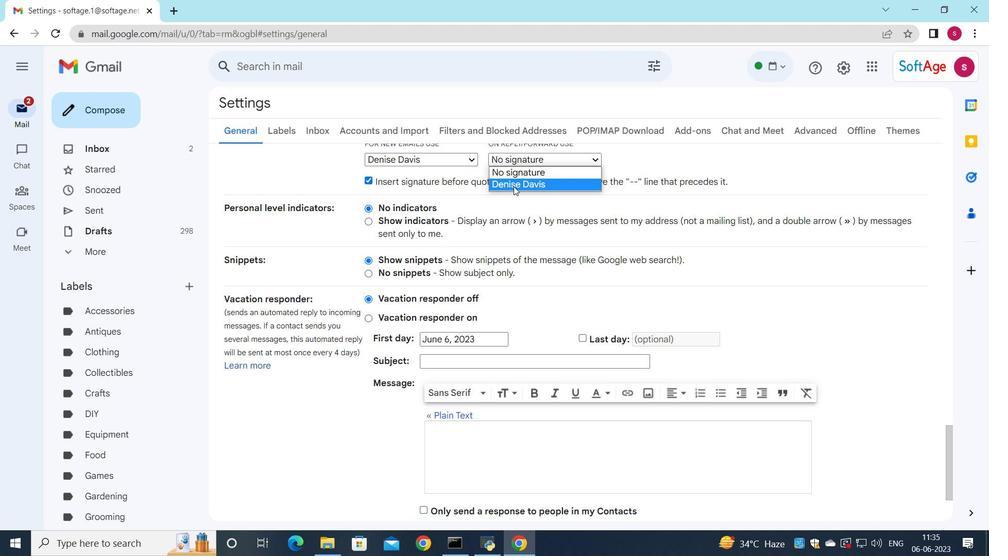 
Action: Mouse moved to (496, 184)
Screenshot: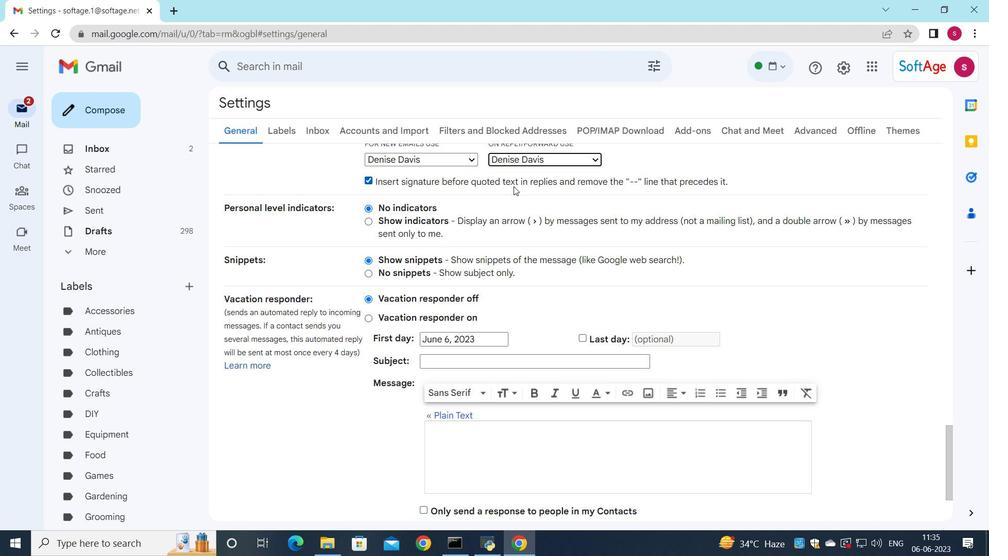 
Action: Mouse scrolled (496, 184) with delta (0, 0)
Screenshot: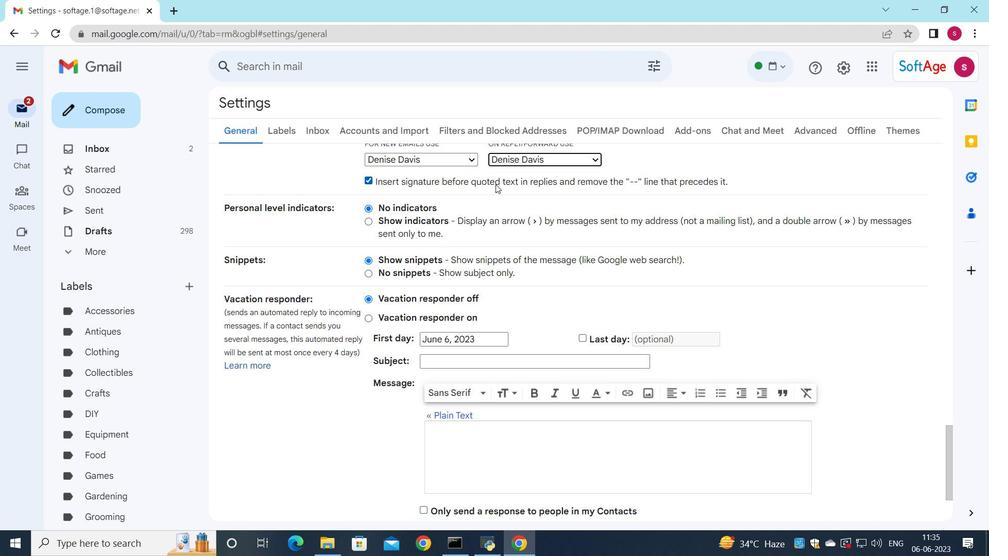 
Action: Mouse scrolled (496, 184) with delta (0, 0)
Screenshot: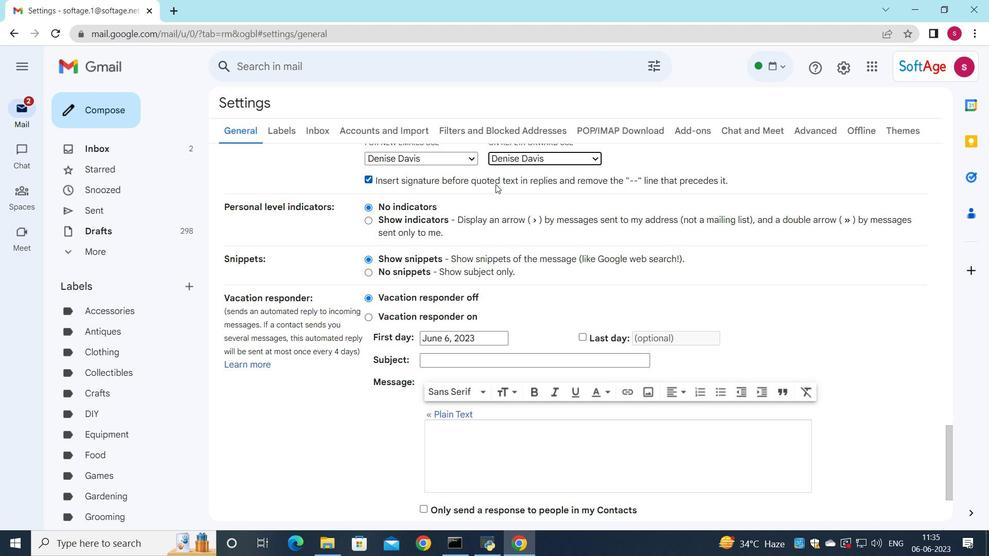 
Action: Mouse scrolled (496, 184) with delta (0, 0)
Screenshot: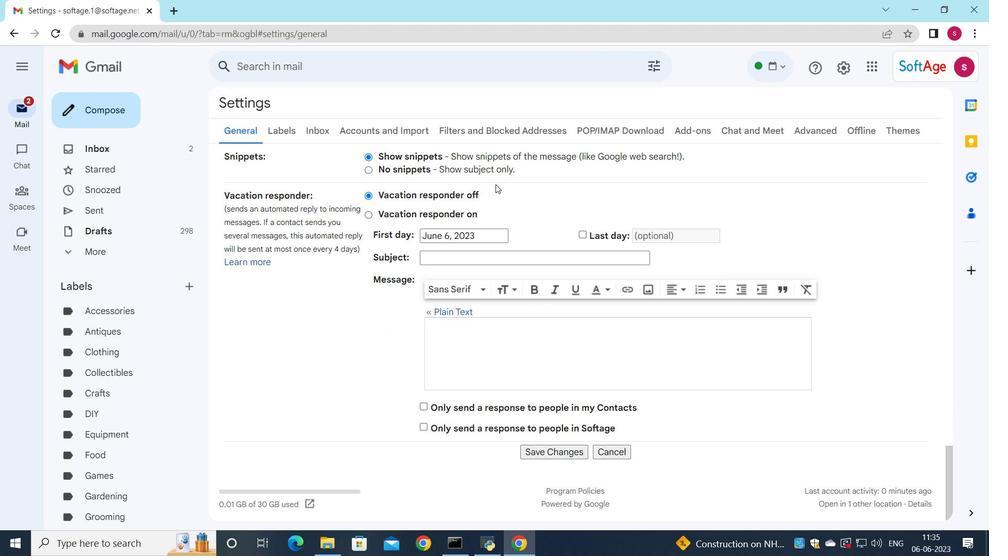 
Action: Mouse moved to (494, 202)
Screenshot: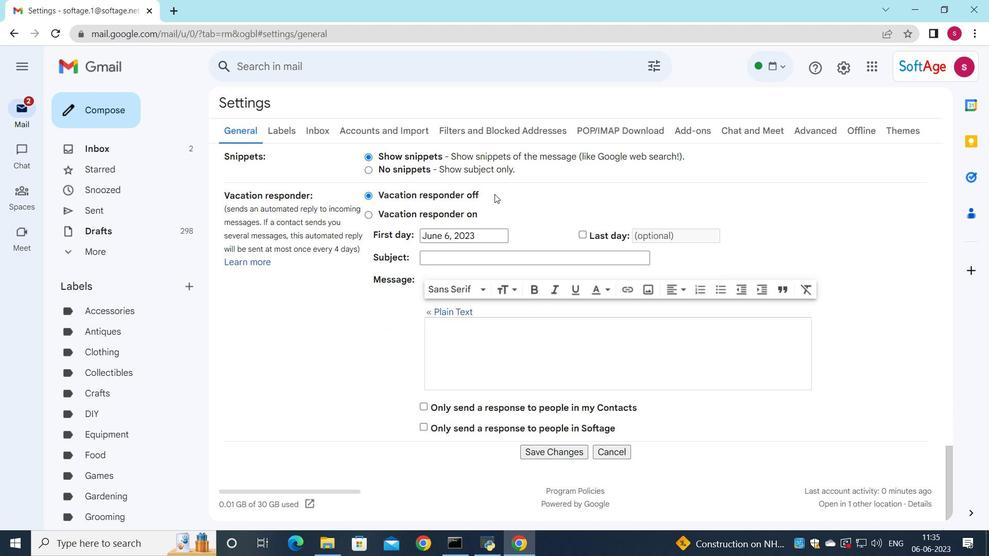 
Action: Mouse scrolled (494, 201) with delta (0, 0)
Screenshot: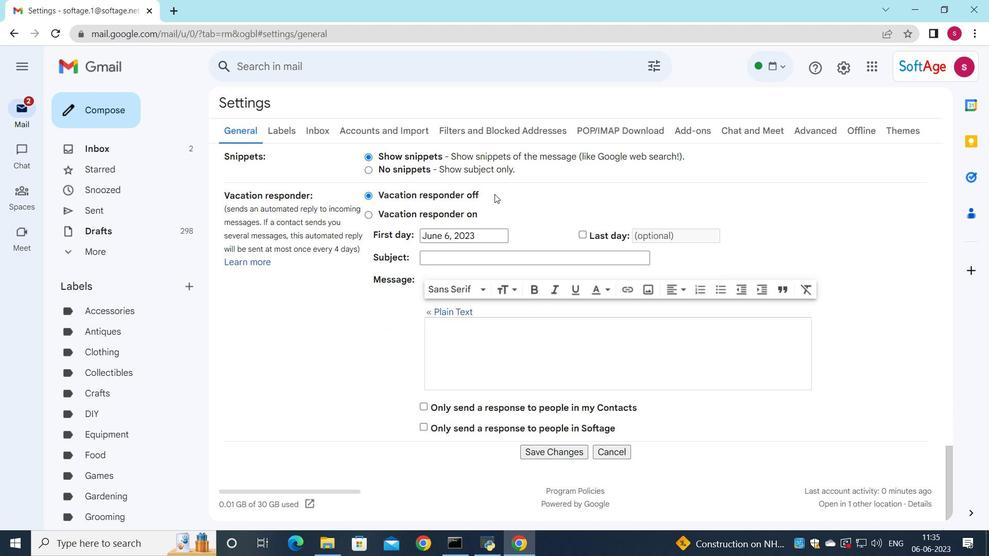 
Action: Mouse moved to (496, 208)
Screenshot: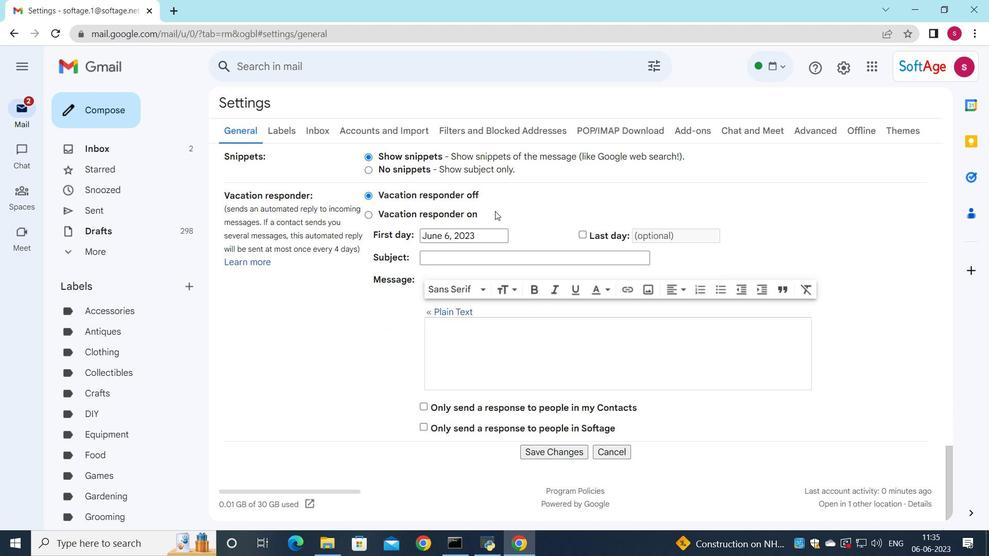 
Action: Mouse scrolled (496, 207) with delta (0, 0)
Screenshot: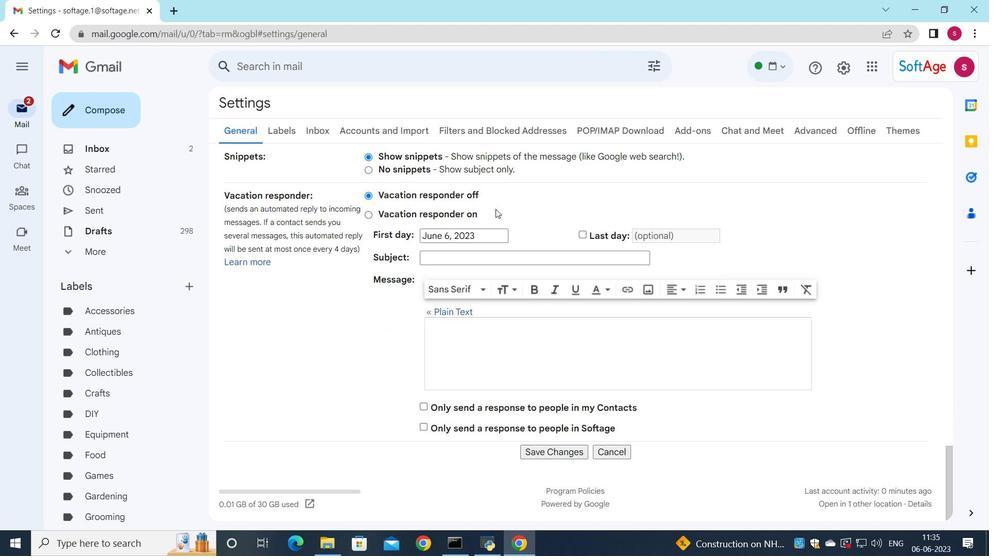 
Action: Mouse scrolled (496, 207) with delta (0, 0)
Screenshot: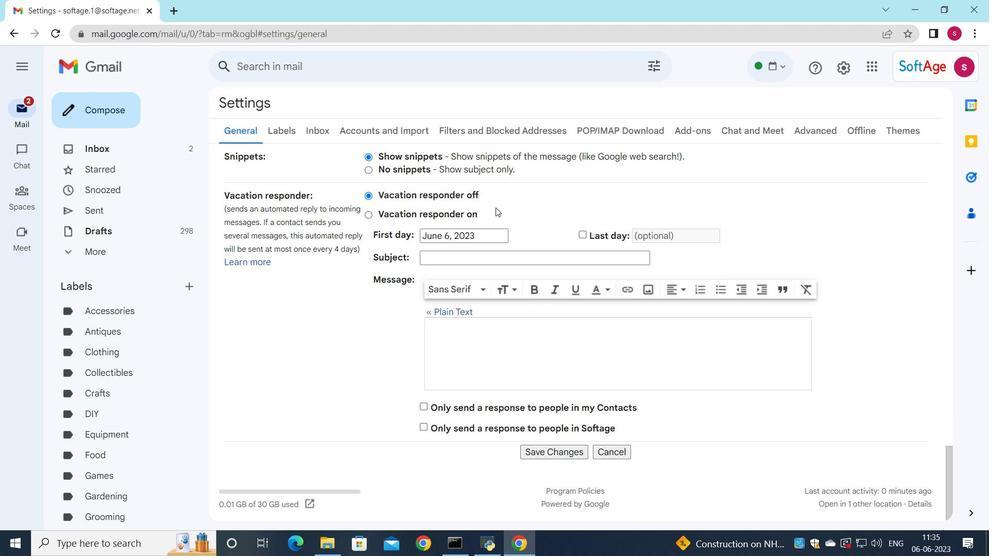 
Action: Mouse moved to (496, 215)
Screenshot: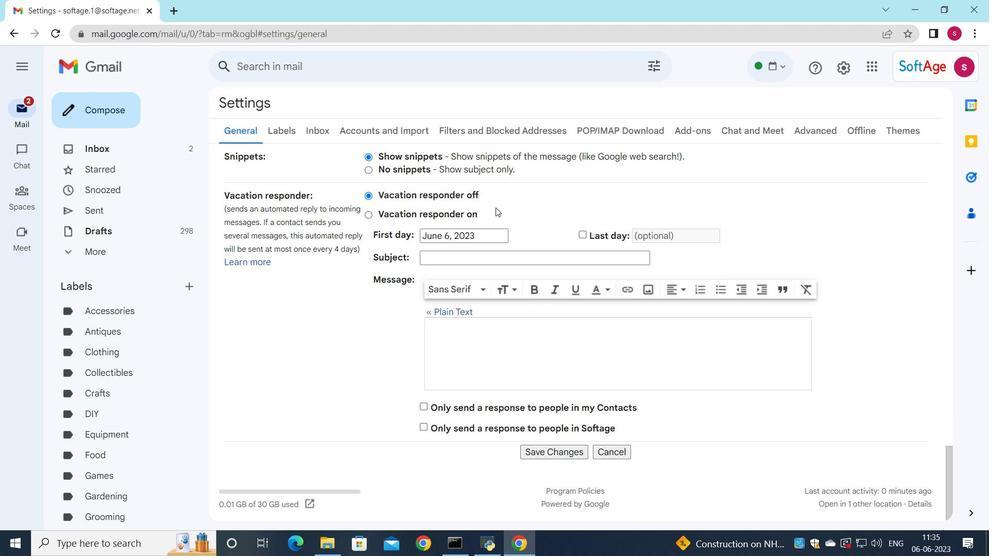 
Action: Mouse scrolled (496, 215) with delta (0, 0)
Screenshot: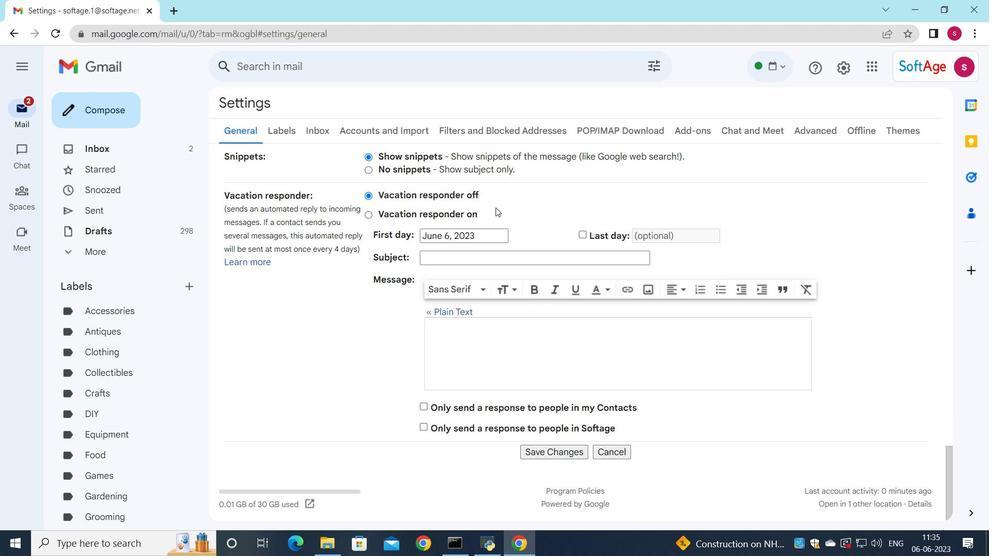 
Action: Mouse moved to (497, 217)
Screenshot: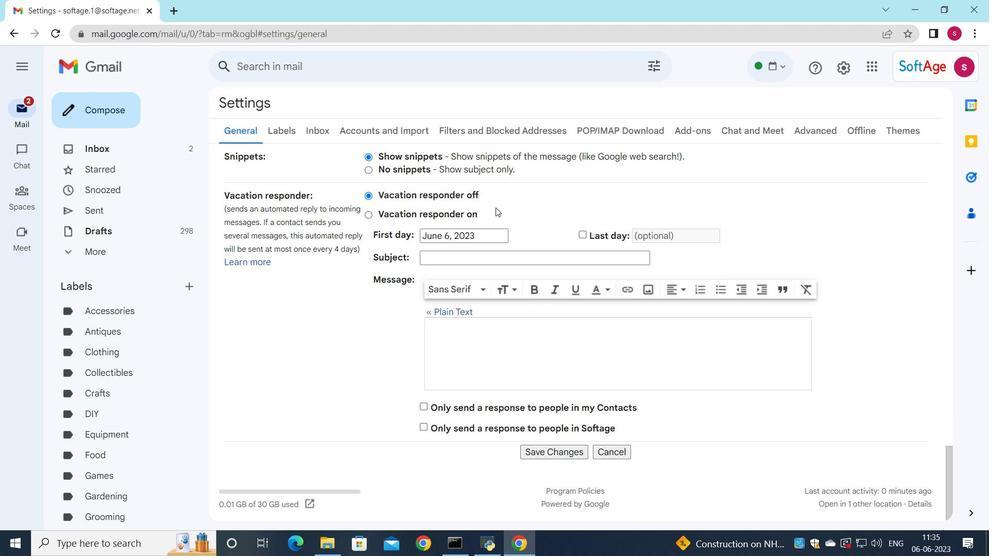 
Action: Mouse scrolled (497, 216) with delta (0, 0)
Screenshot: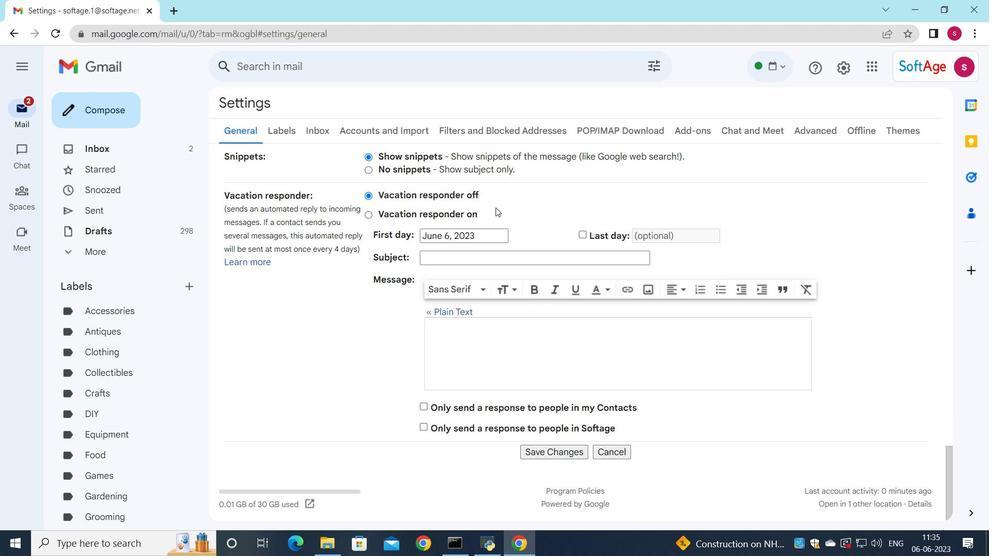 
Action: Mouse moved to (546, 448)
Screenshot: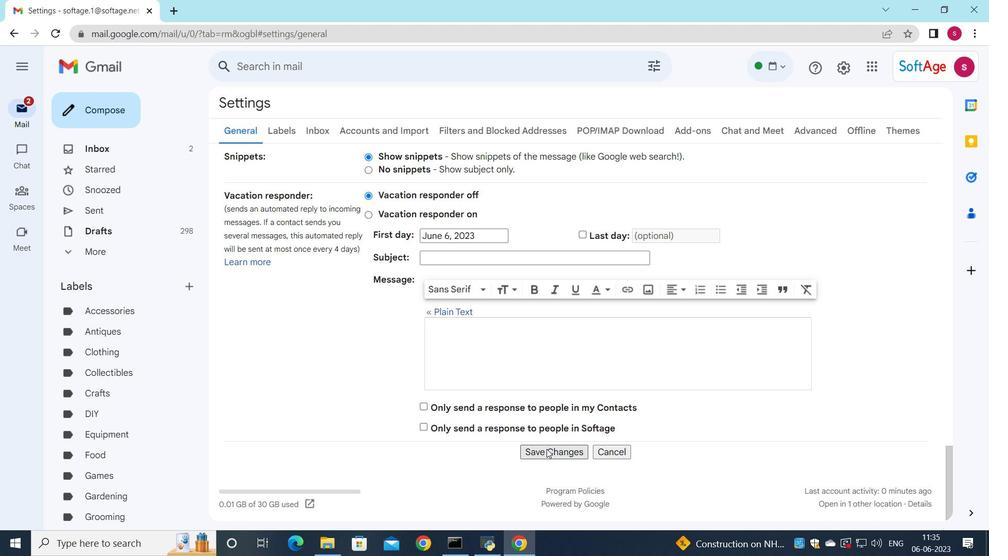 
Action: Mouse pressed left at (546, 448)
Screenshot: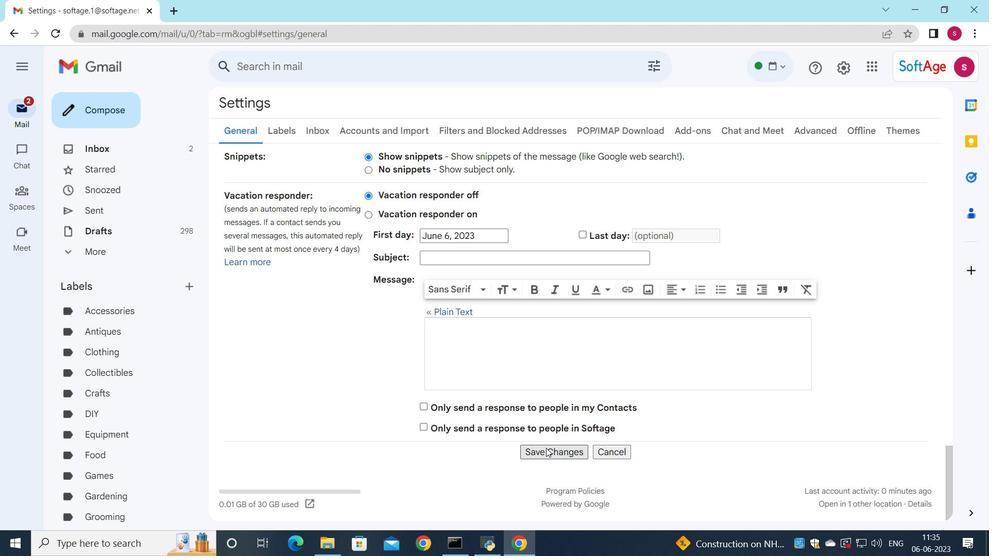 
Action: Mouse moved to (225, 393)
Screenshot: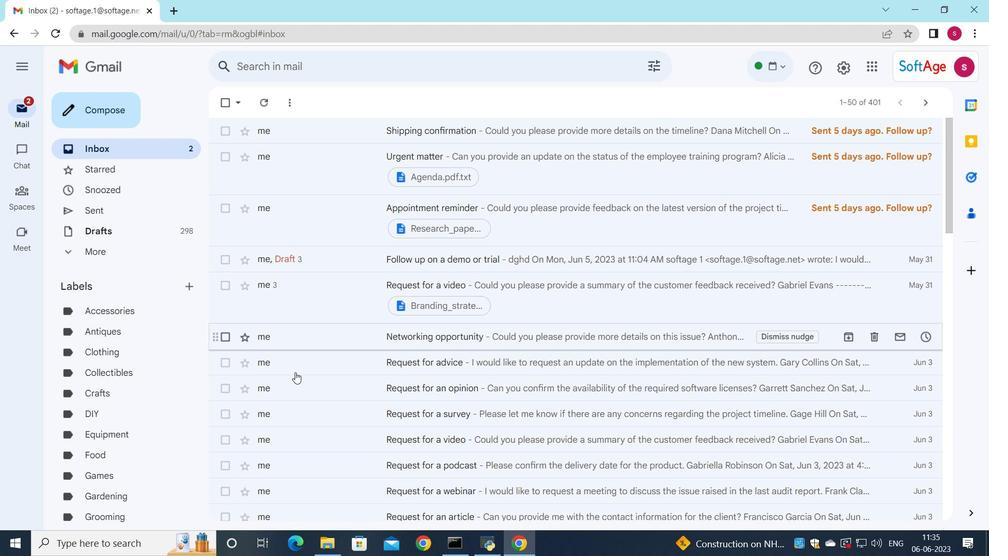 
Action: Mouse pressed left at (225, 393)
Screenshot: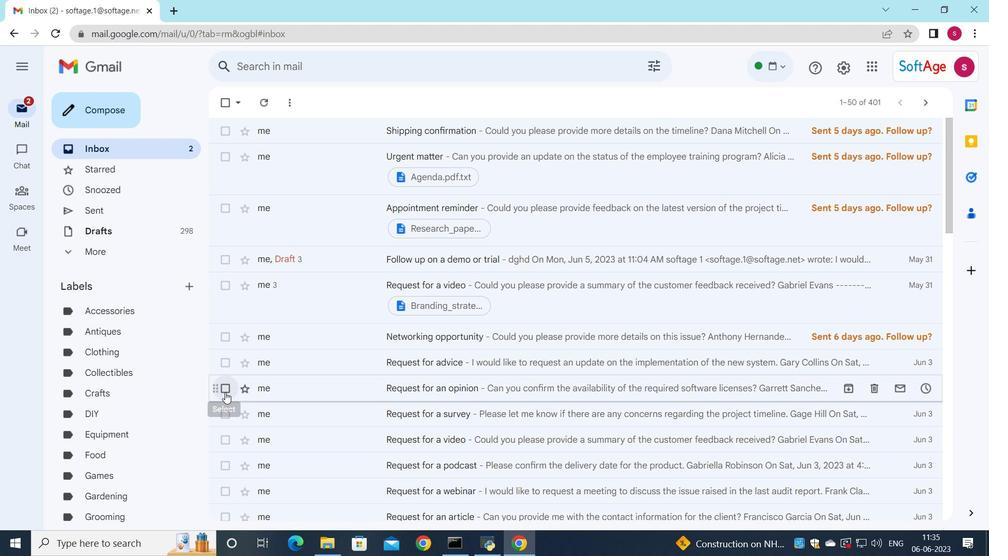
Action: Mouse moved to (510, 105)
Screenshot: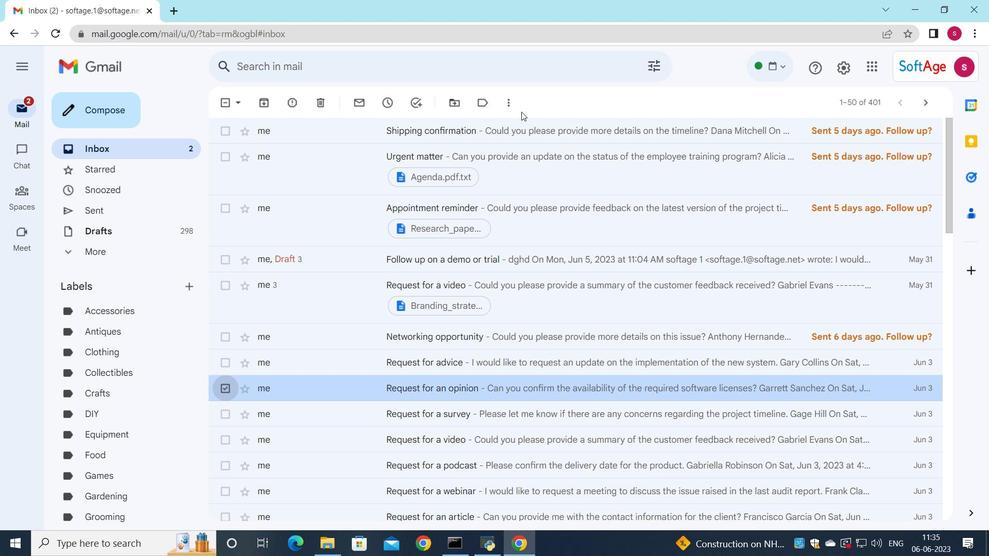 
Action: Mouse pressed left at (510, 105)
Screenshot: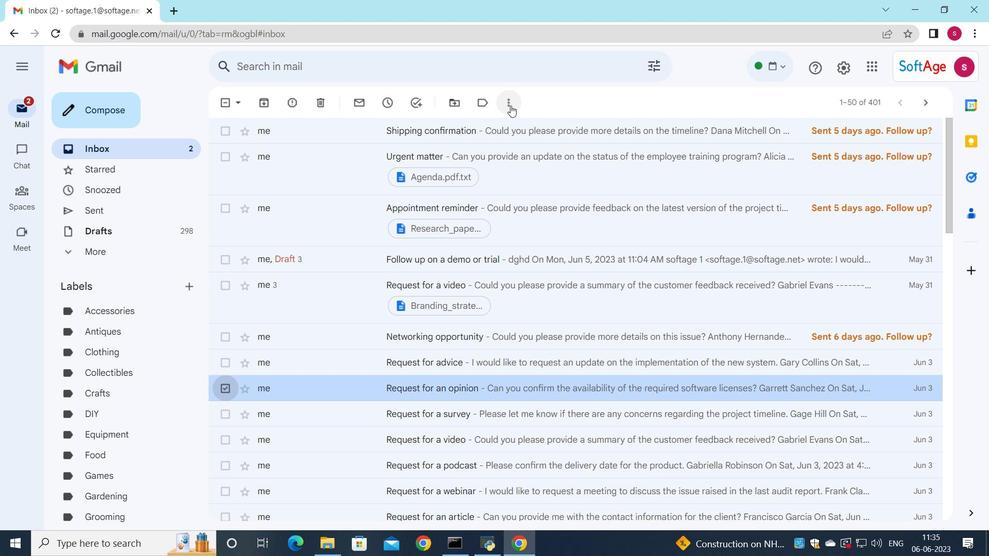 
Action: Mouse moved to (556, 225)
Screenshot: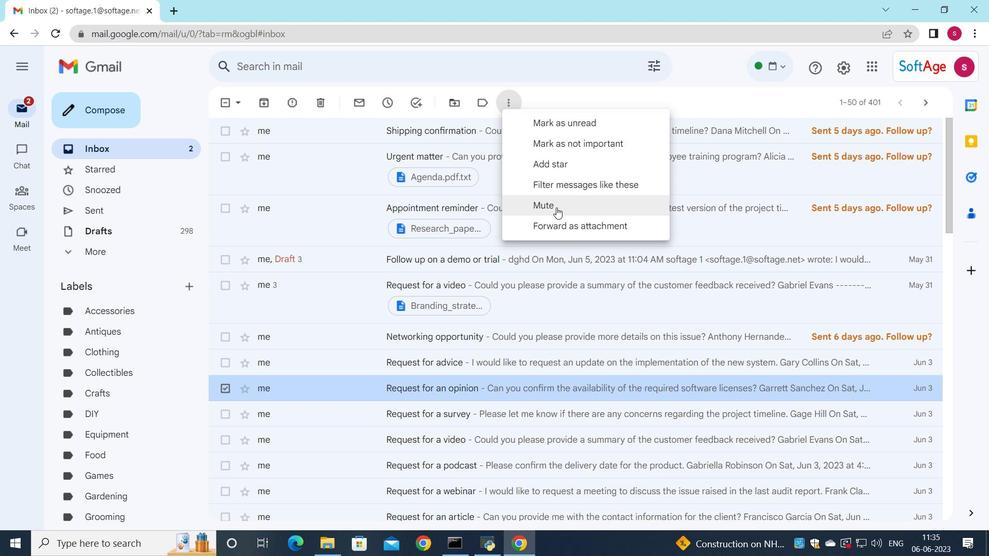
Action: Mouse pressed left at (556, 225)
Screenshot: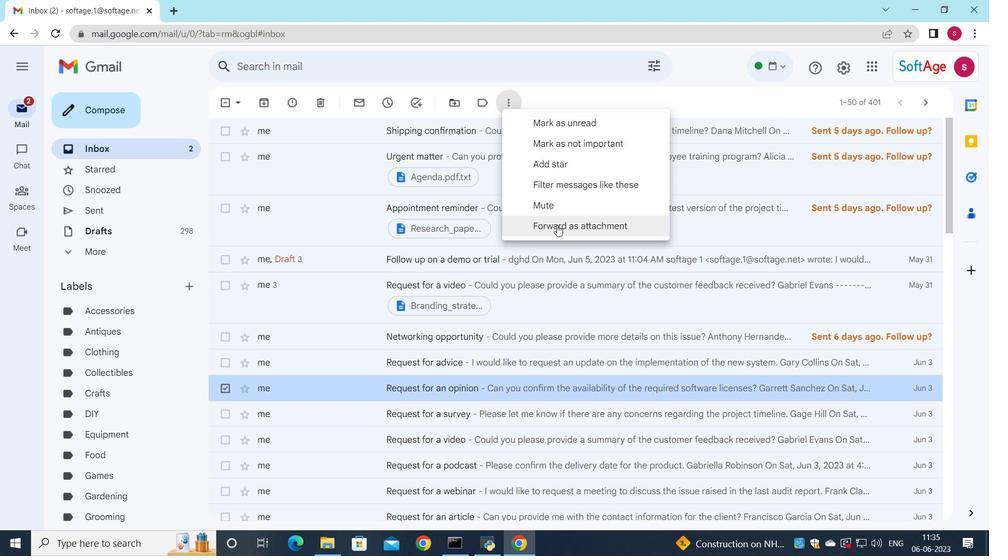
Action: Mouse moved to (598, 220)
Screenshot: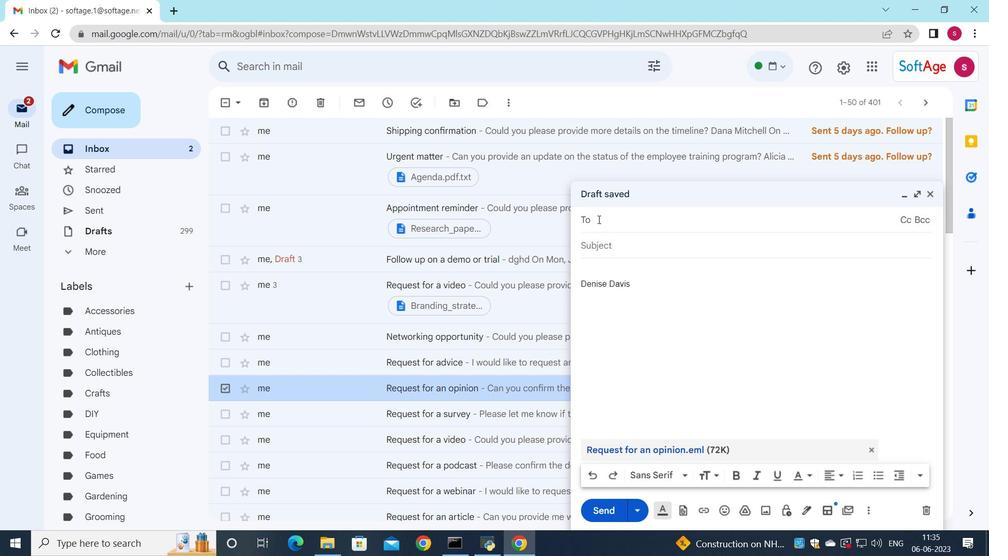 
Action: Key pressed s
Screenshot: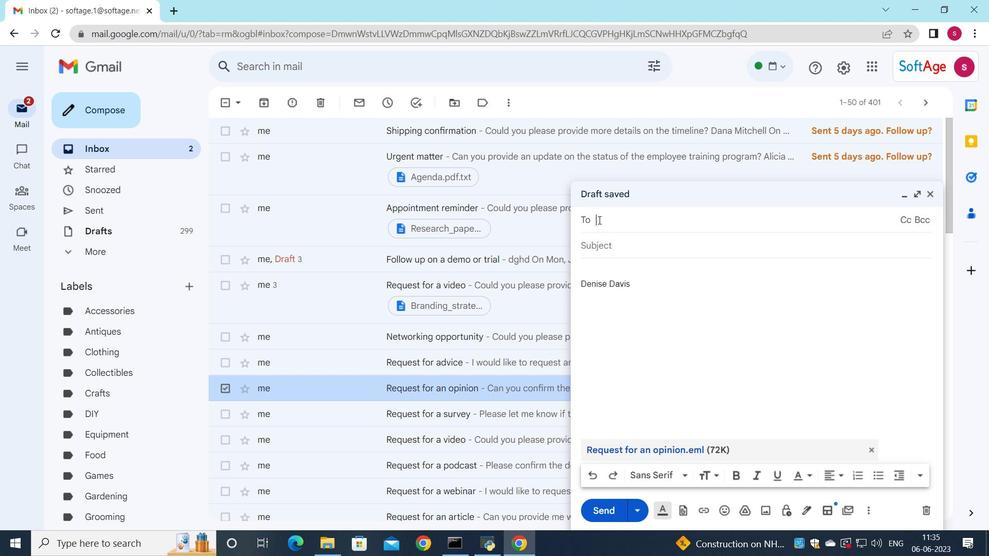 
Action: Mouse moved to (667, 343)
Screenshot: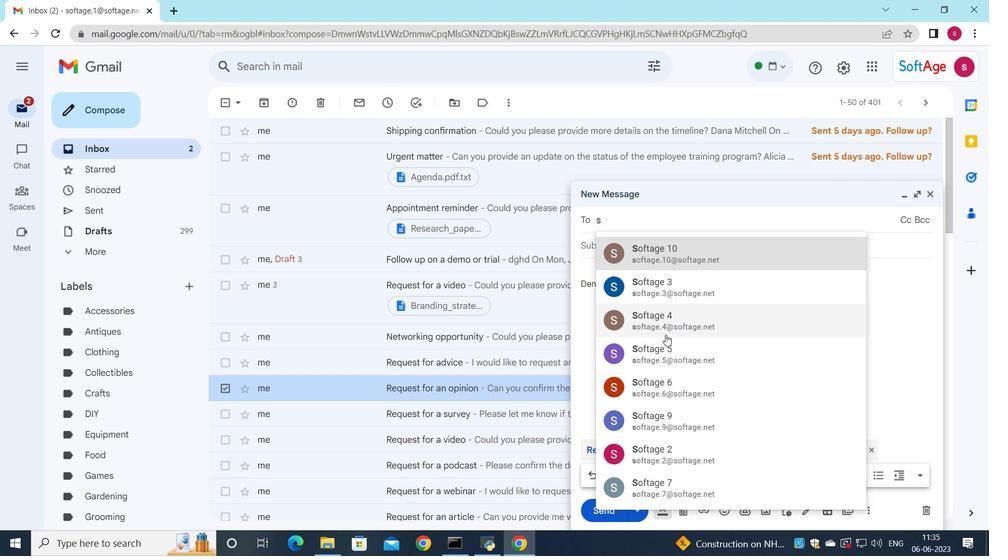 
Action: Mouse pressed left at (667, 343)
Screenshot: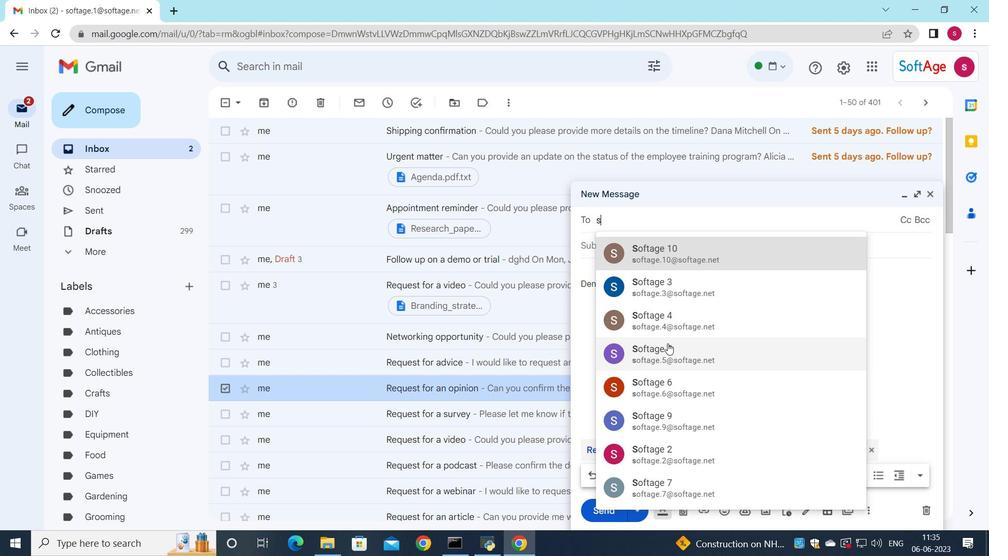 
Action: Mouse moved to (631, 256)
Screenshot: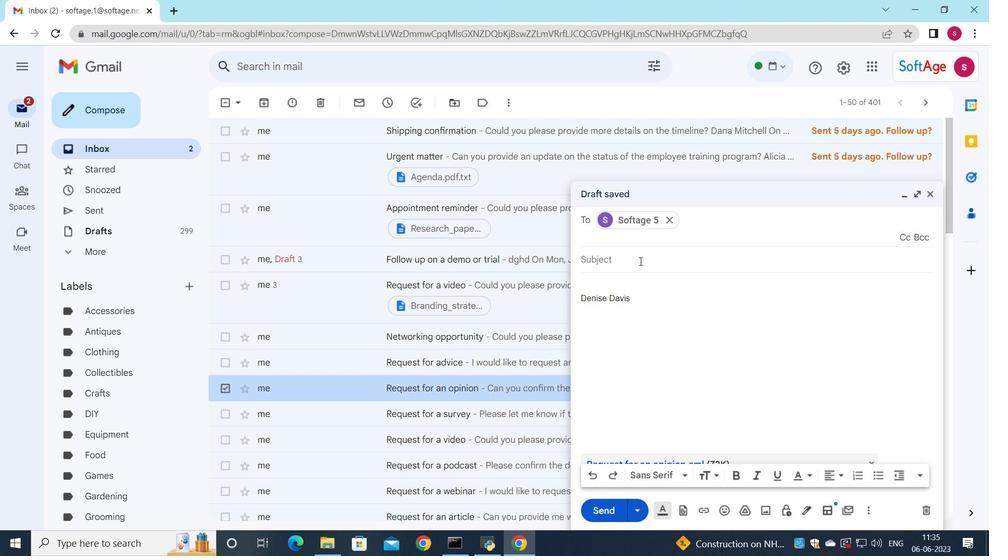 
Action: Mouse pressed left at (631, 256)
Screenshot: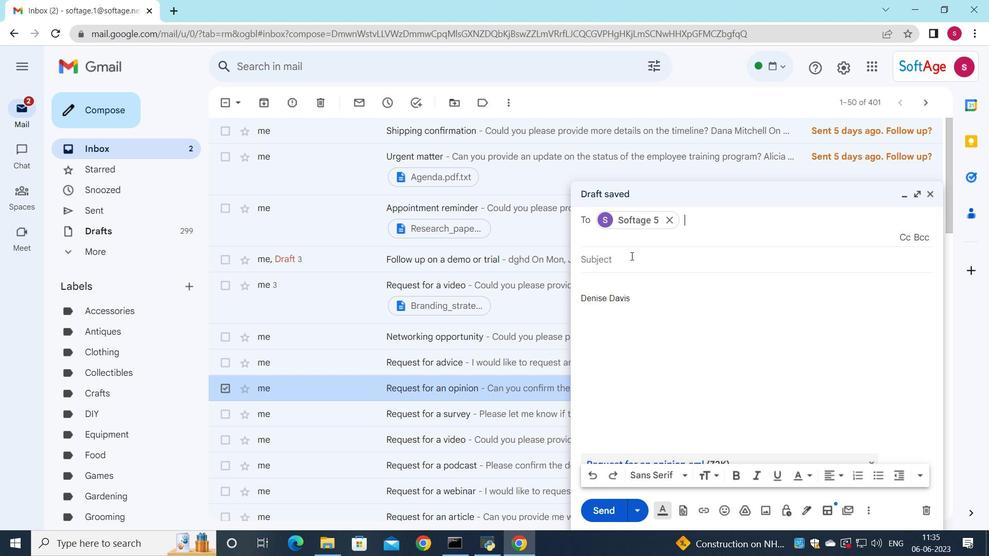
Action: Mouse moved to (630, 260)
Screenshot: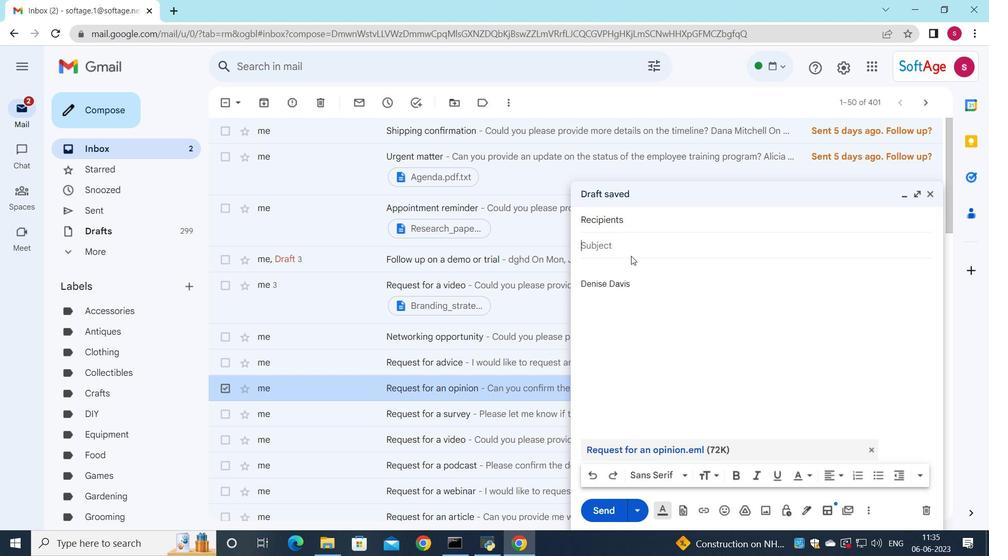 
Action: Key pressed <Key.shift>Request<Key.space>for<Key.space>a<Key.space>report<Key.space>
Screenshot: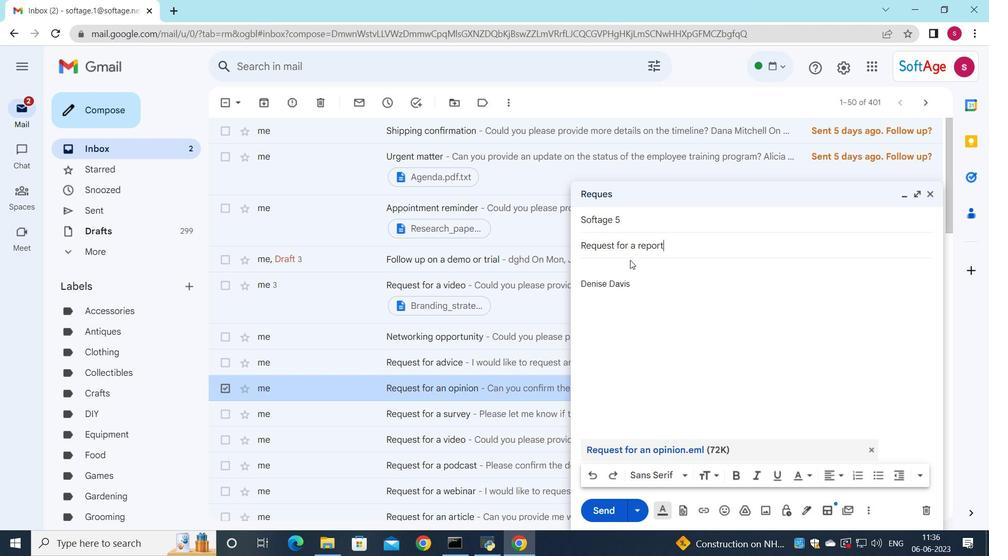 
Action: Mouse moved to (604, 274)
Screenshot: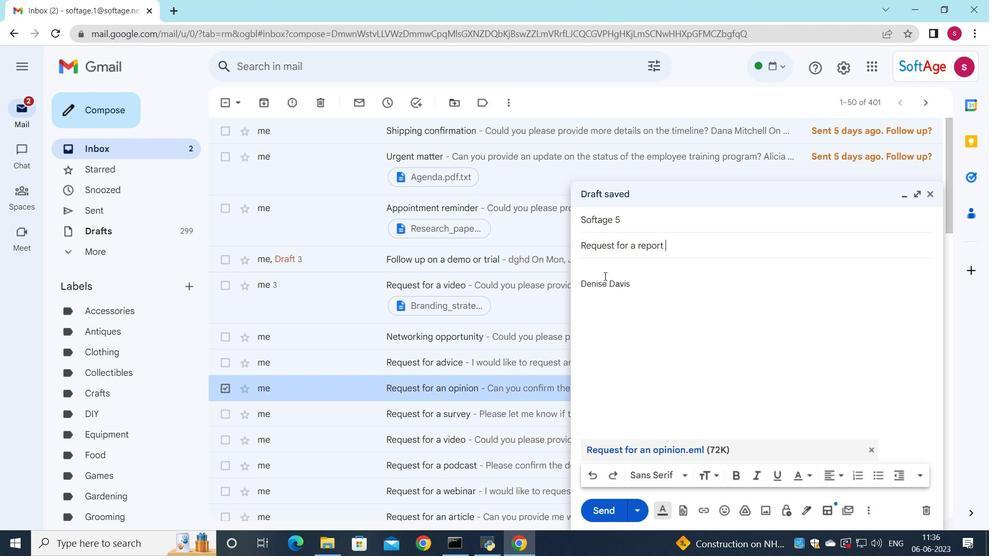 
Action: Mouse pressed left at (604, 274)
Screenshot: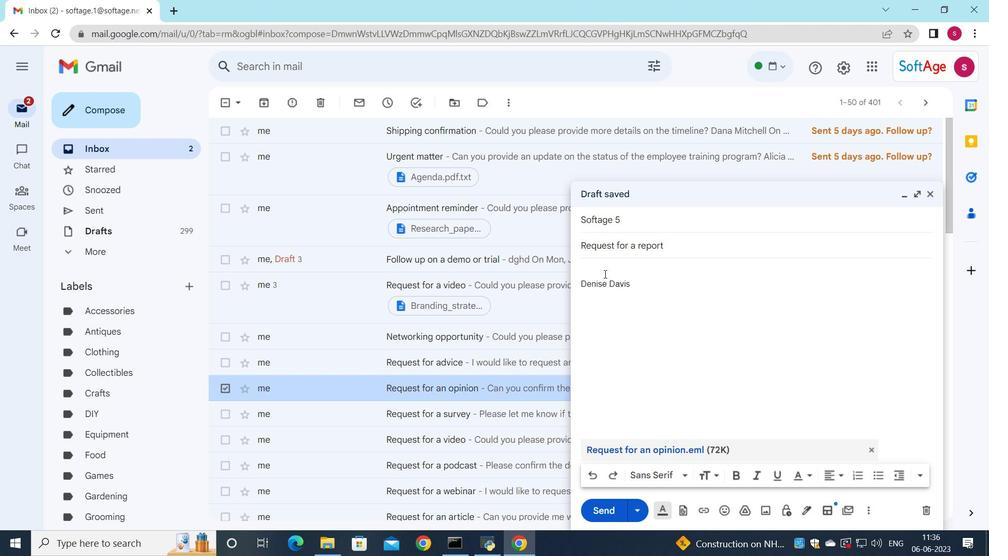 
Action: Mouse moved to (758, 12)
Screenshot: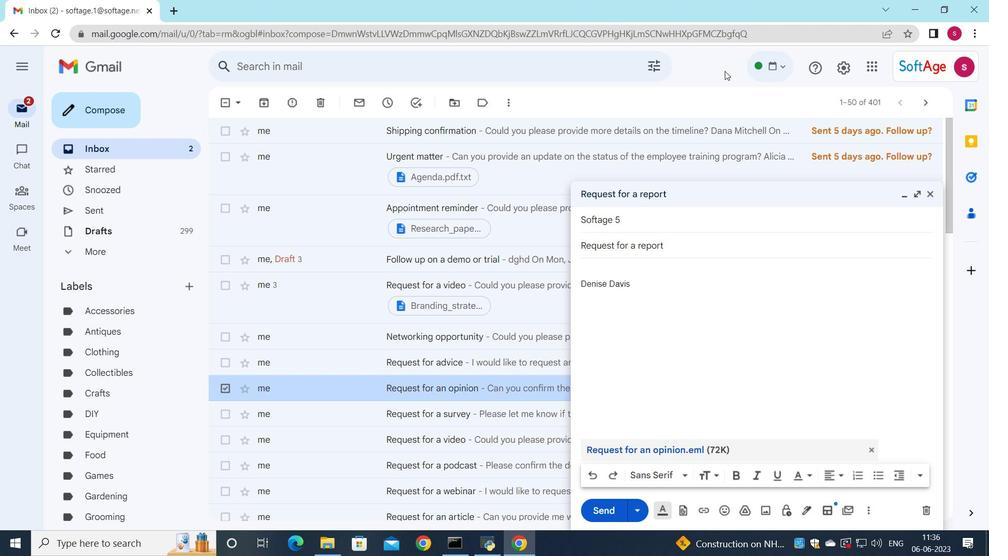 
Action: Key pressed <Key.shift>Can<Key.space>you<Key.space>please<Key.space>provide<Key.space>me<Key.space>with<Key.space>a<Key.space>list<Key.space>of<Key.space>the<Key.space>project<Key.space>deliverabled<Key.backspace>s<Key.space>and<Key.space>their<Key.space>deadlines<Key.shift_r>?
Screenshot: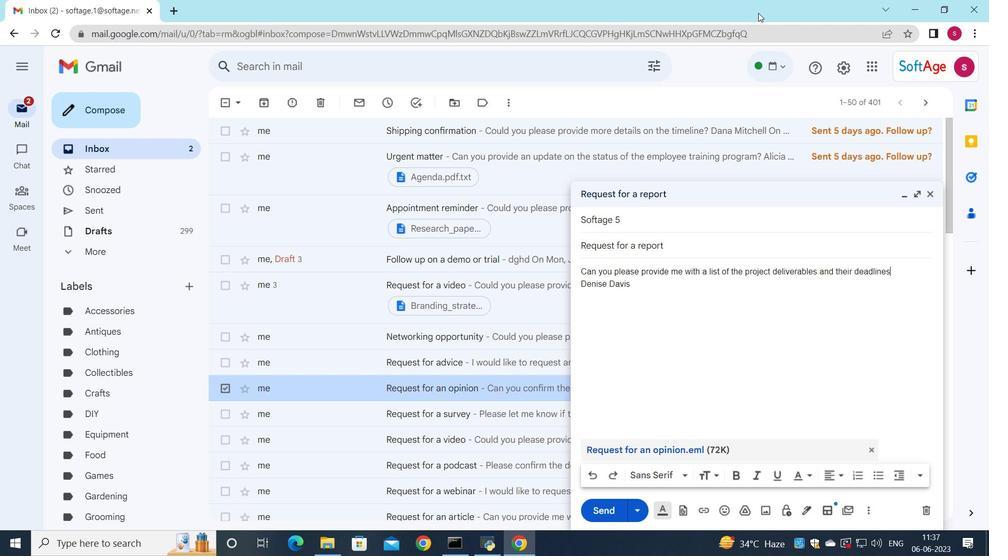 
Action: Mouse moved to (605, 510)
Screenshot: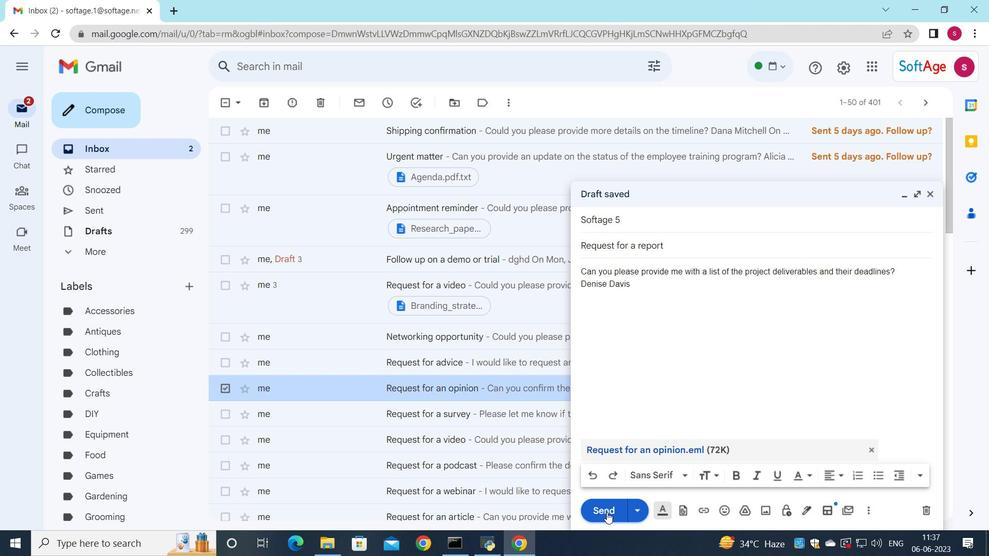 
Action: Mouse pressed left at (605, 510)
Screenshot: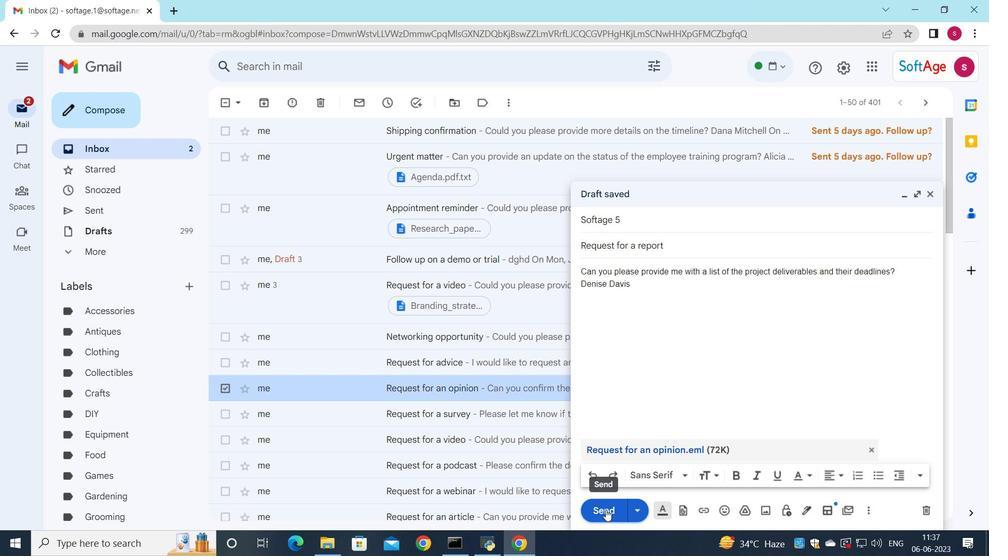 
Action: Mouse moved to (666, 256)
Screenshot: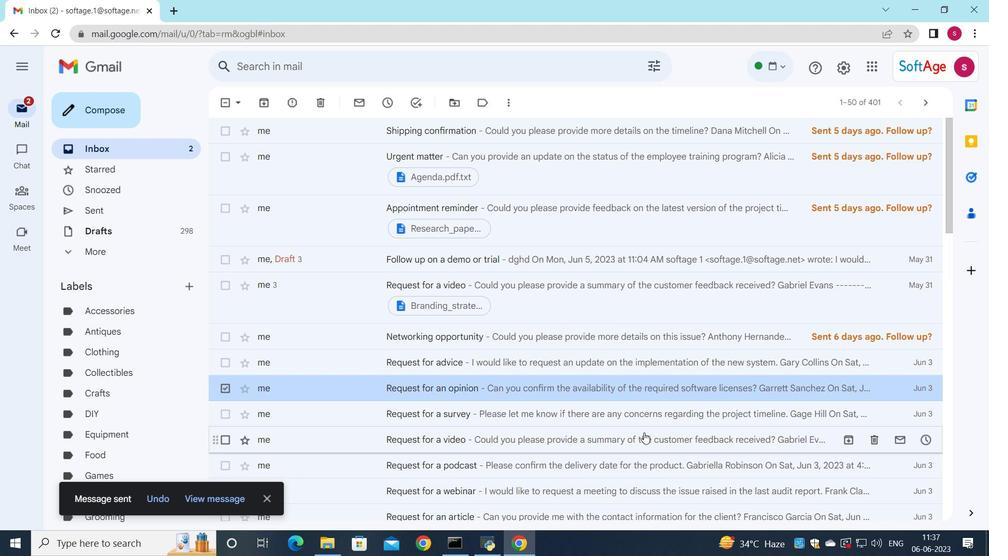 
